Task: Add Attachment from Google Drive to Card Card0000000195 in Board Board0000000049 in Workspace WS0000000017 in Trello. Add Cover Orange to Card Card0000000195 in Board Board0000000049 in Workspace WS0000000017 in Trello. Add "Add Label …" with "Title" Title0000000195 to Button Button0000000195 to Card Card0000000195 in Board Board0000000049 in Workspace WS0000000017 in Trello. Add Description DS0000000195 to Card Card0000000195 in Board Board0000000049 in Workspace WS0000000017 in Trello. Add Comment CM0000000195 to Card Card0000000195 in Board Board0000000049 in Workspace WS0000000017 in Trello
Action: Mouse moved to (444, 573)
Screenshot: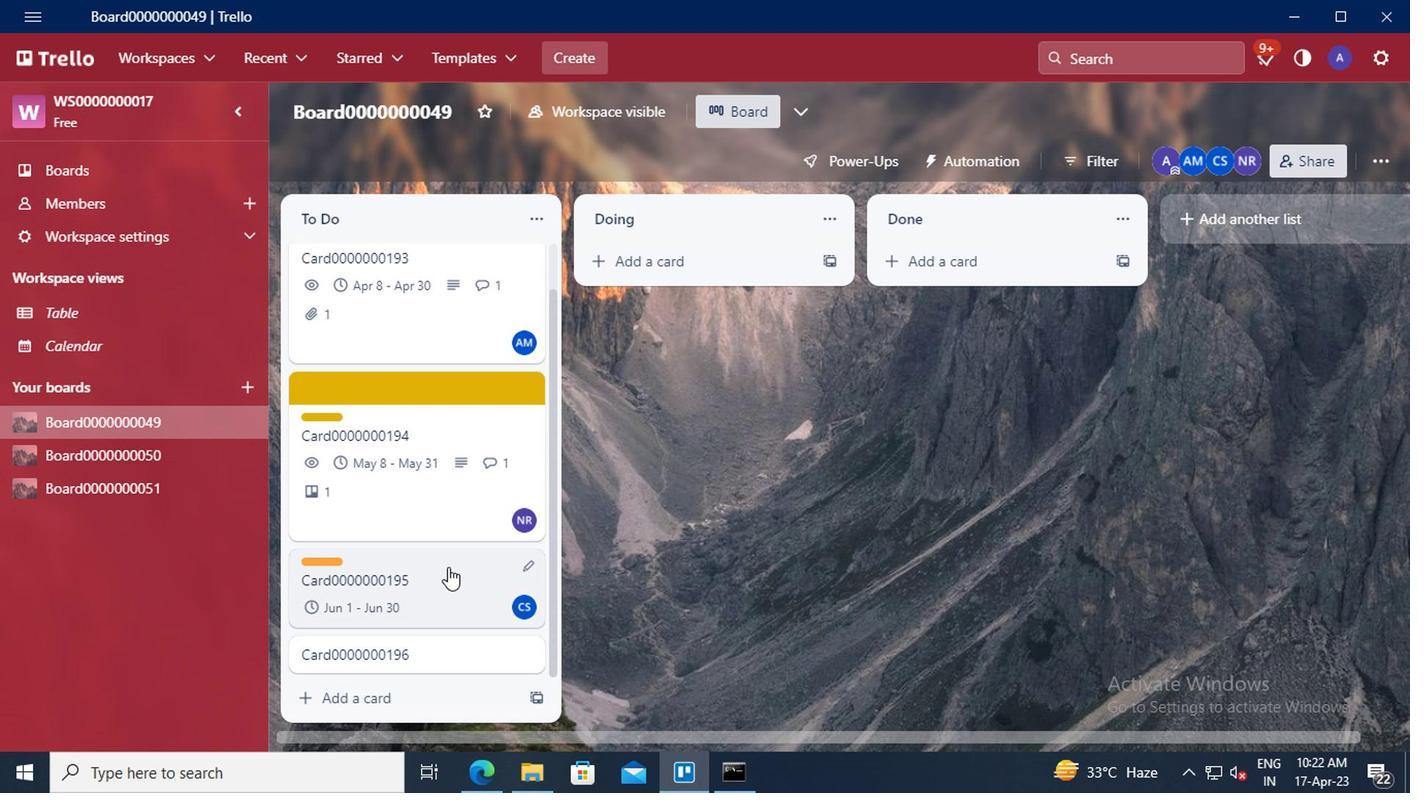 
Action: Mouse pressed left at (444, 573)
Screenshot: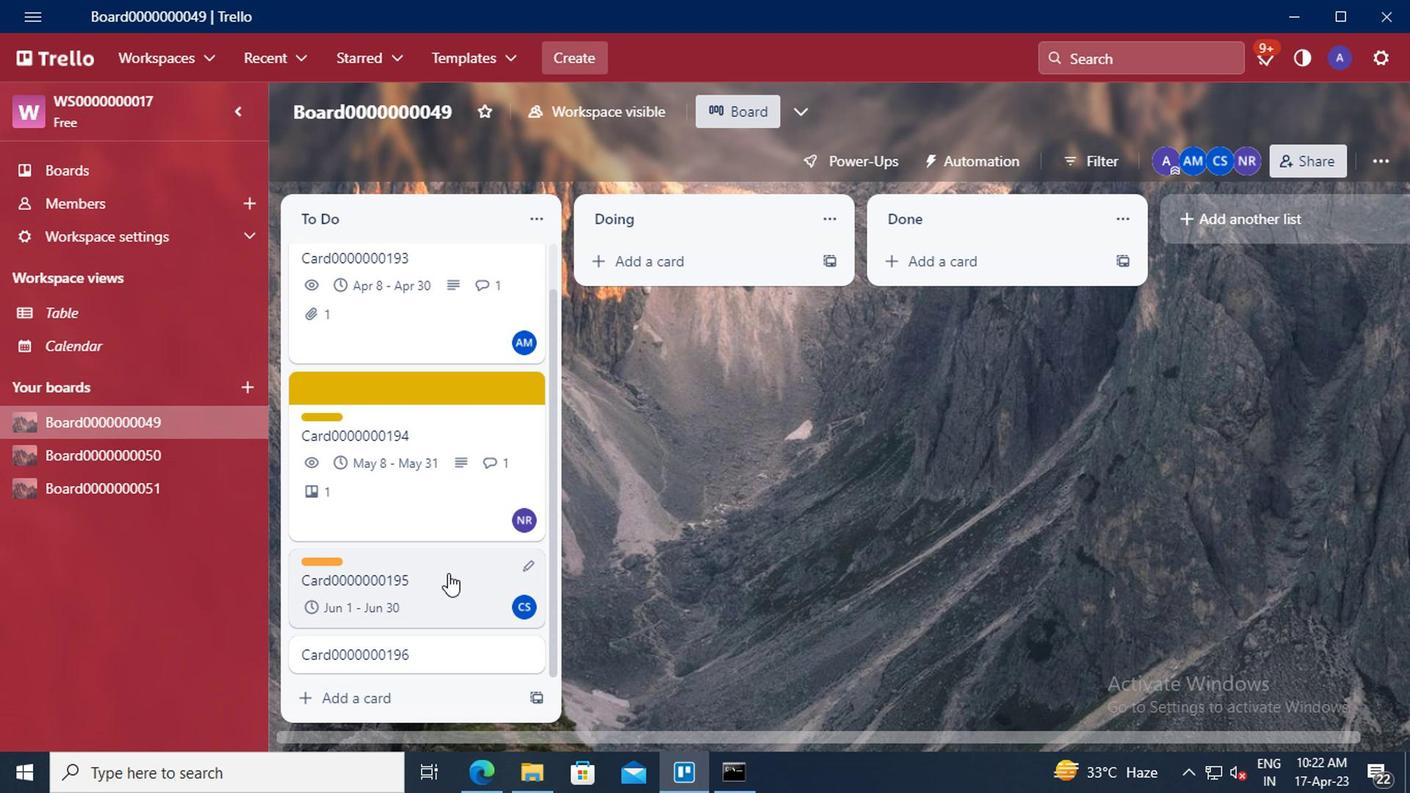
Action: Mouse moved to (947, 420)
Screenshot: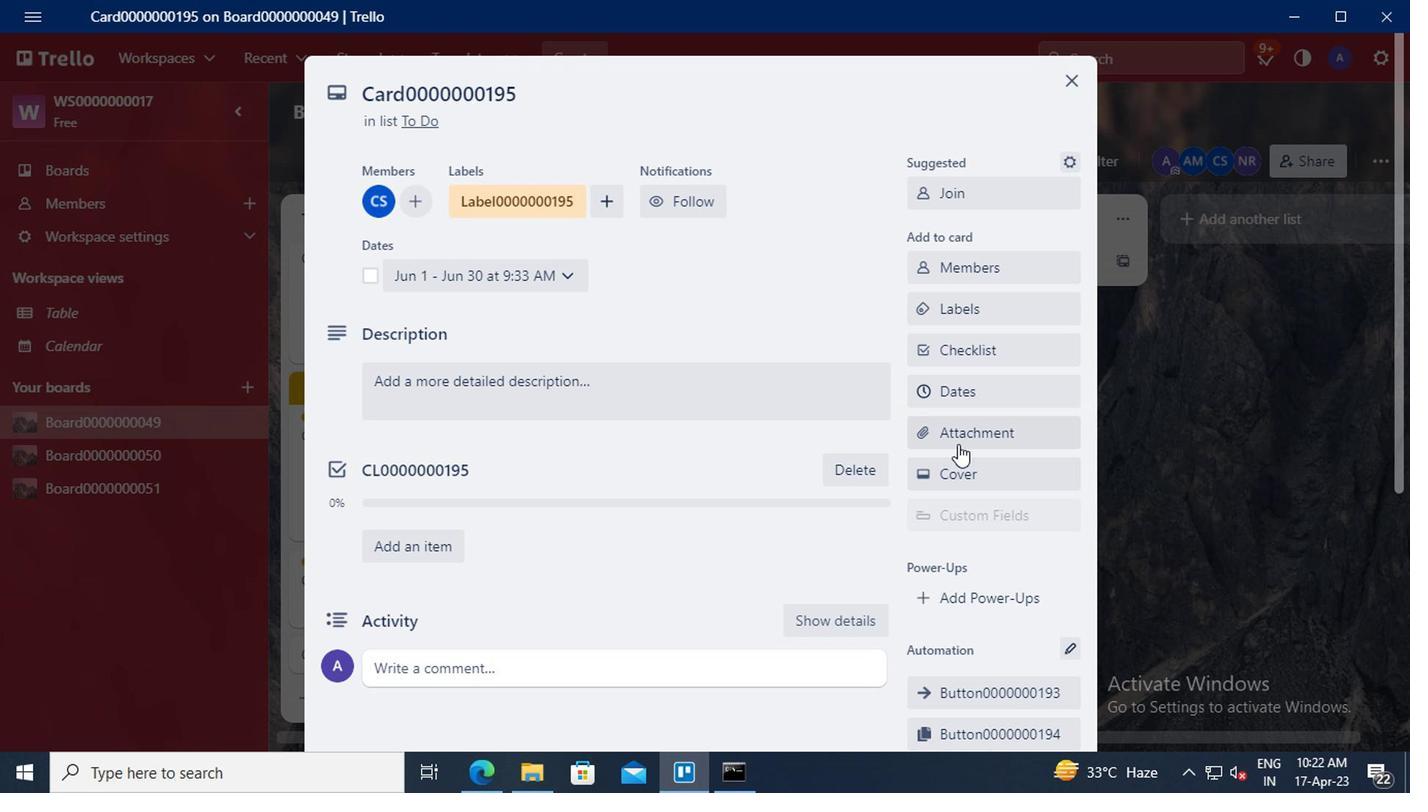
Action: Mouse pressed left at (947, 420)
Screenshot: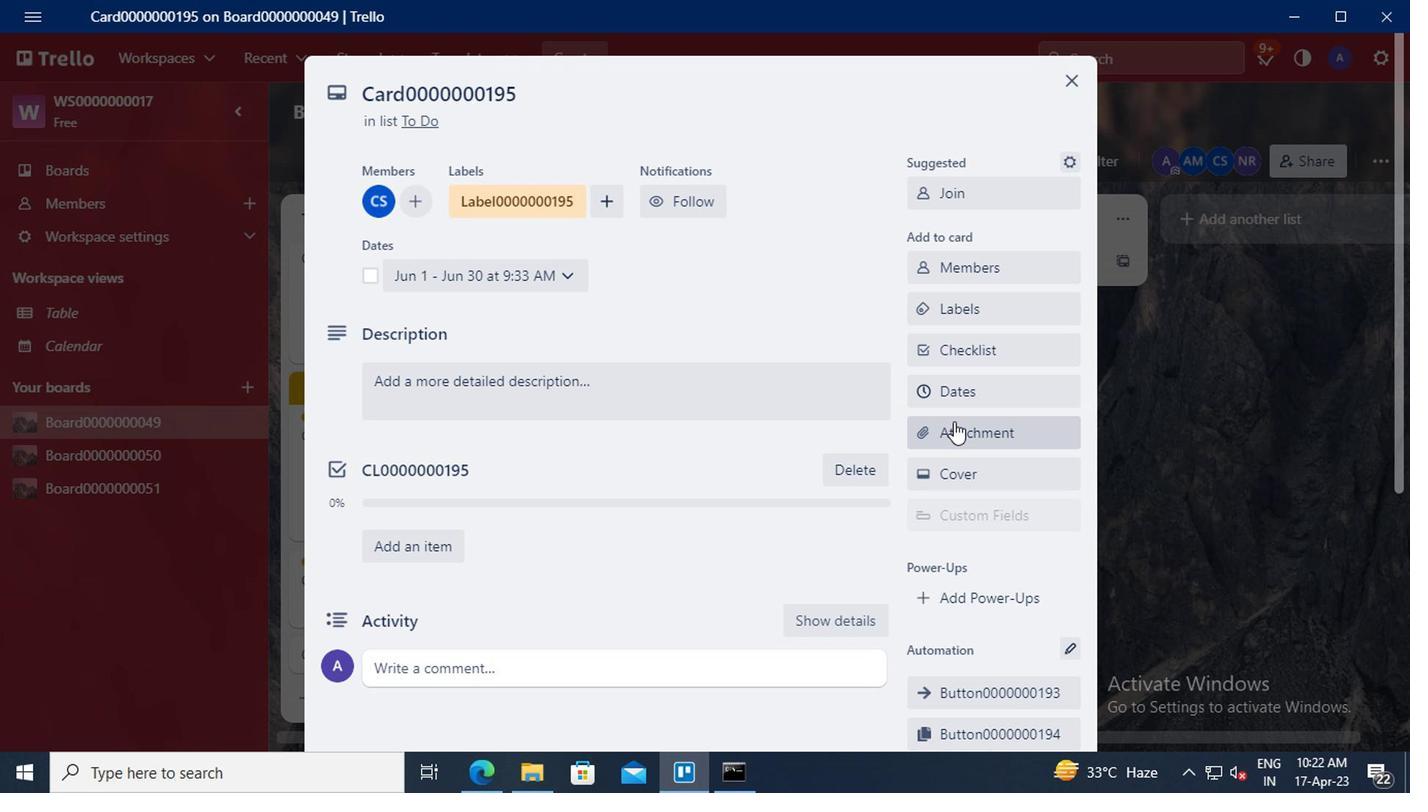 
Action: Mouse moved to (954, 246)
Screenshot: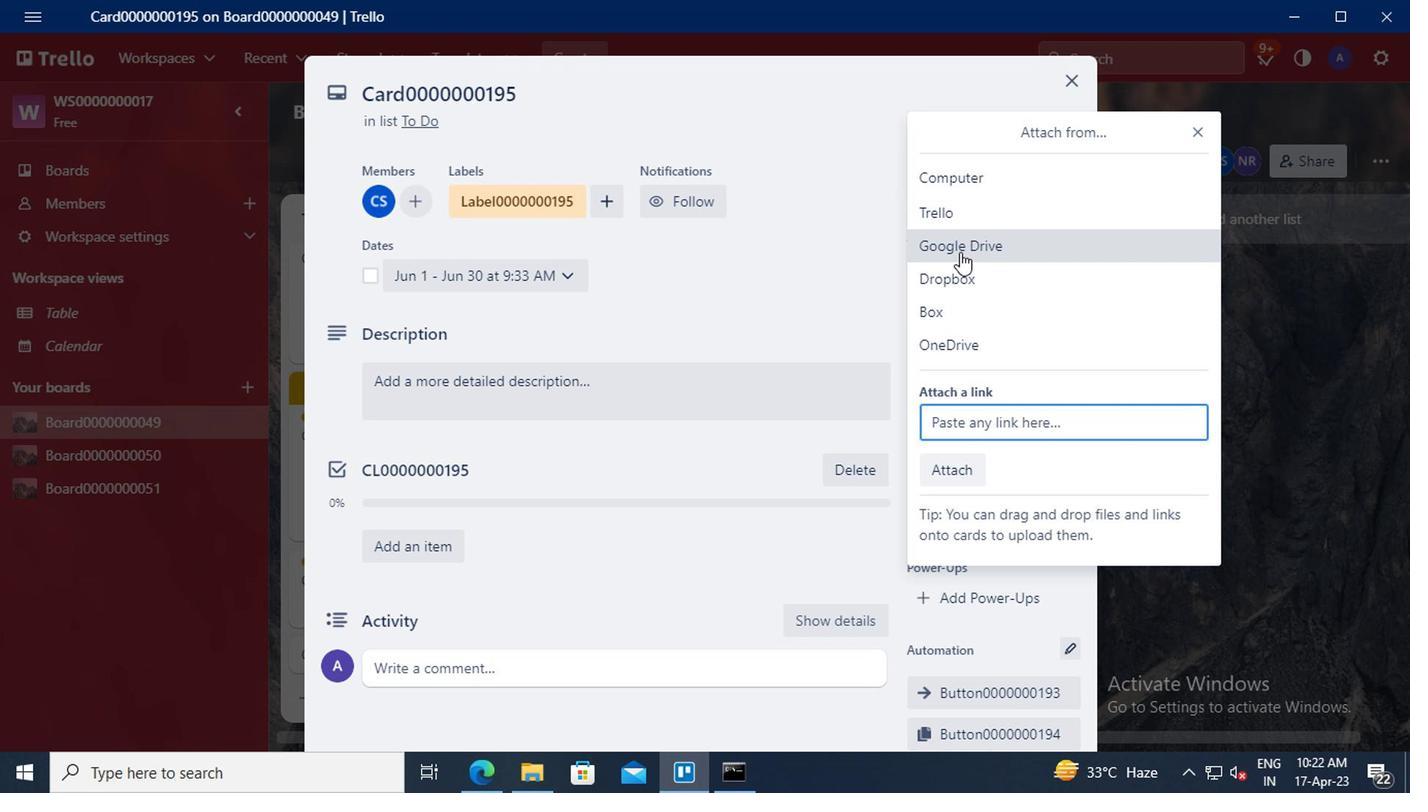 
Action: Mouse pressed left at (954, 246)
Screenshot: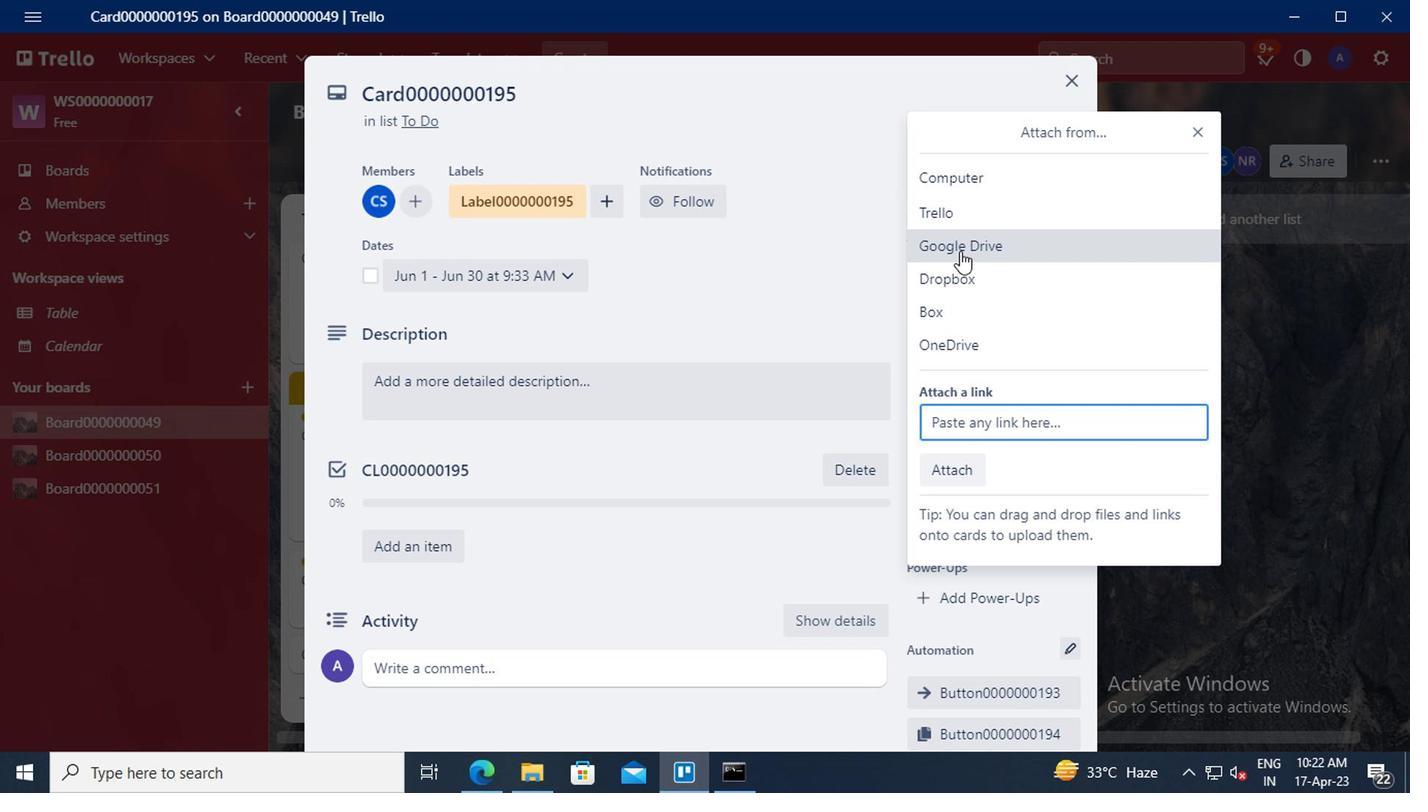 
Action: Mouse moved to (310, 330)
Screenshot: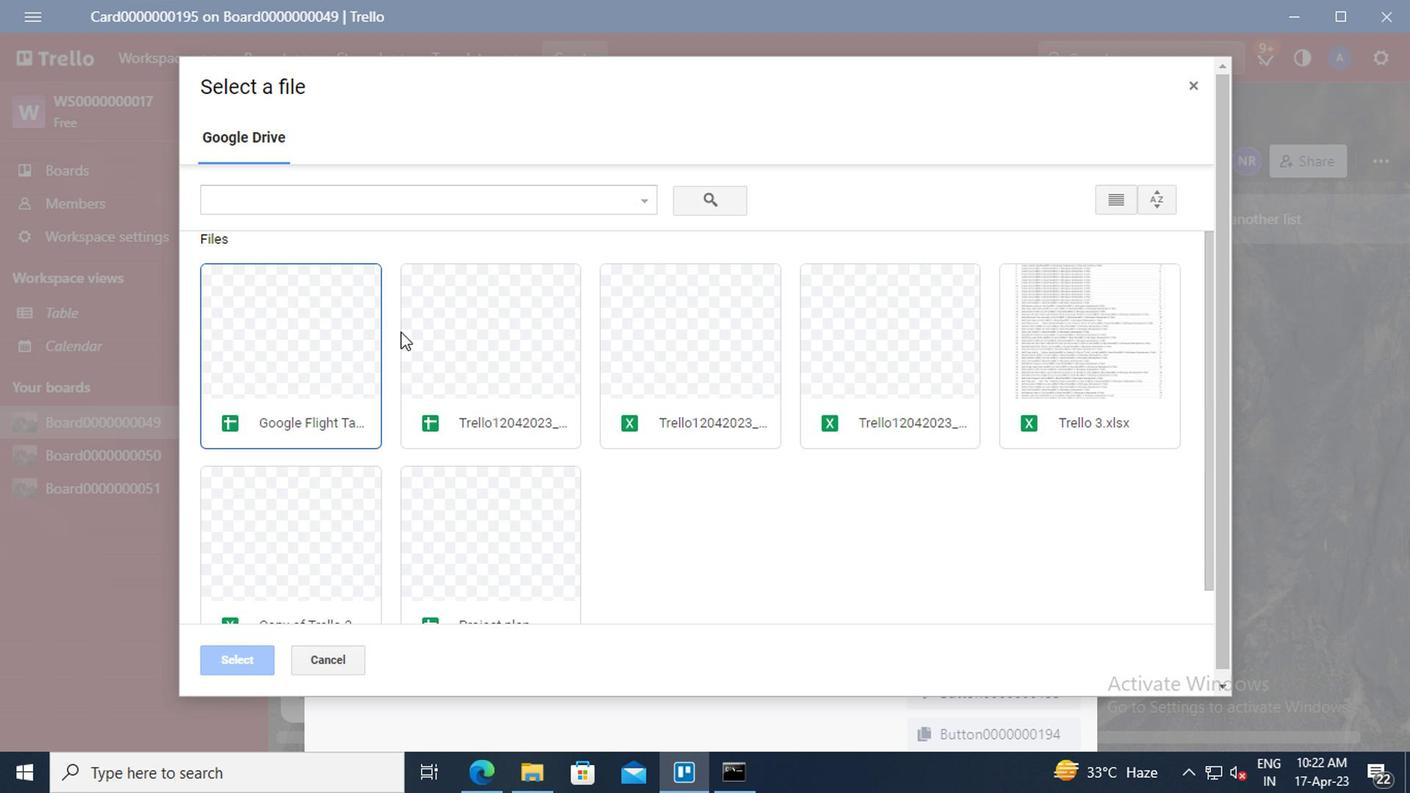 
Action: Mouse pressed left at (310, 330)
Screenshot: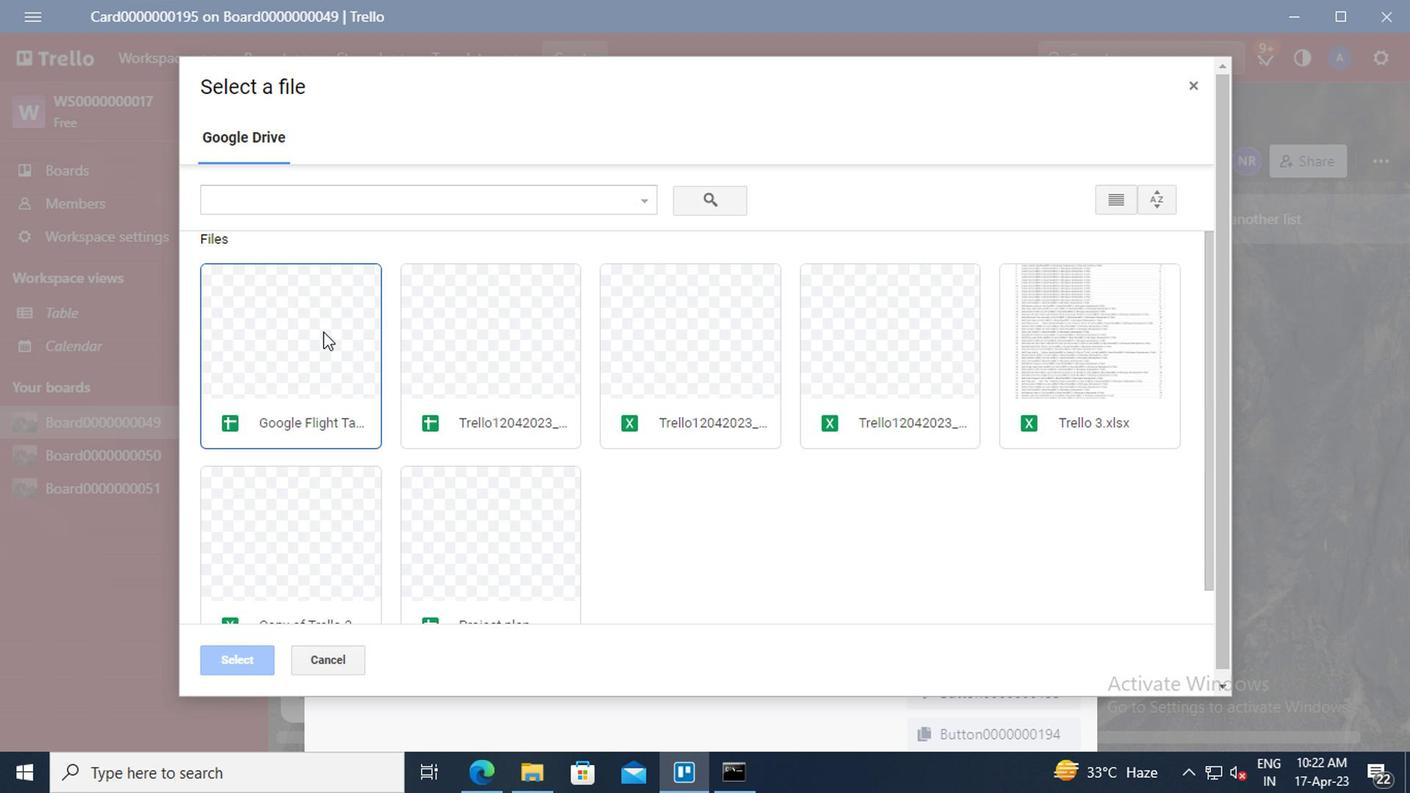 
Action: Mouse moved to (257, 663)
Screenshot: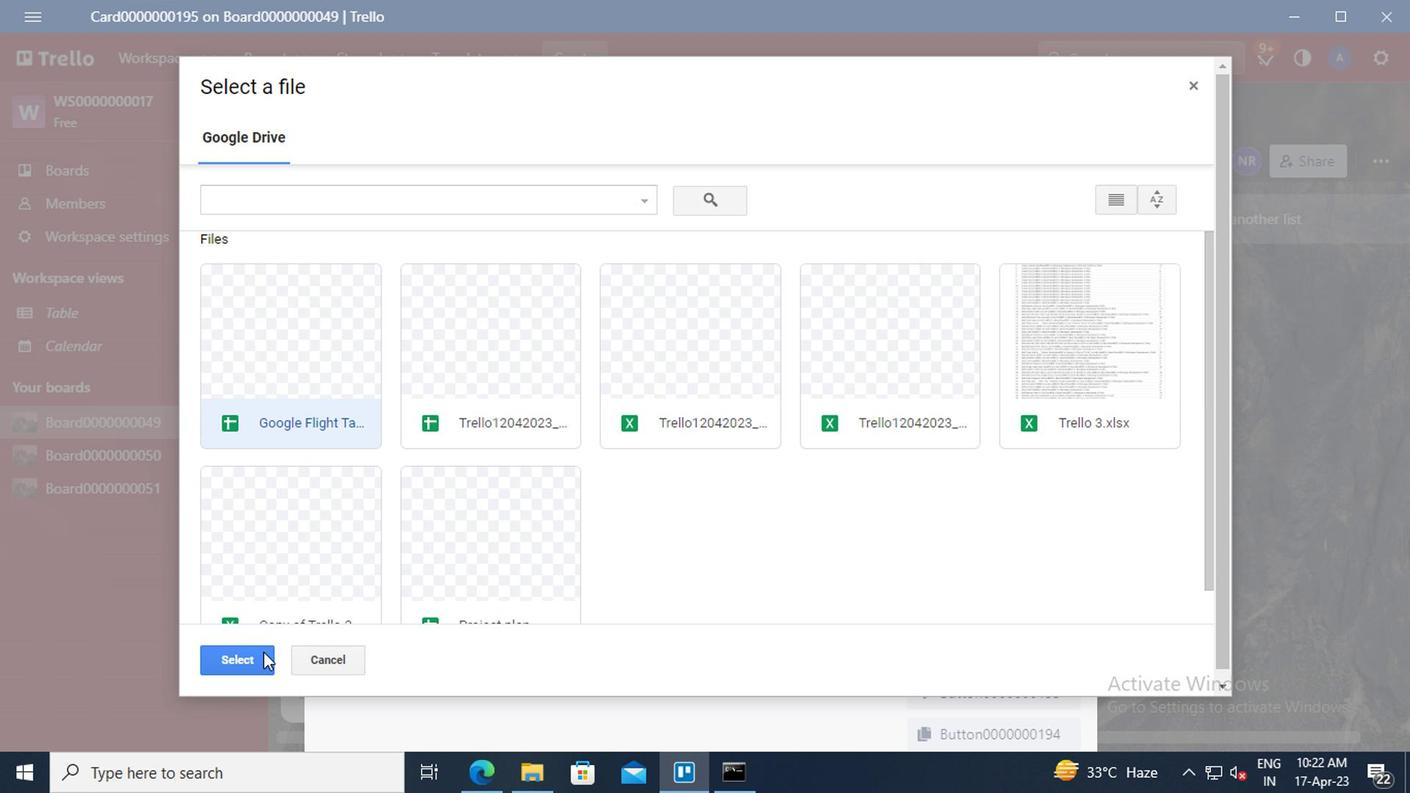 
Action: Mouse pressed left at (257, 663)
Screenshot: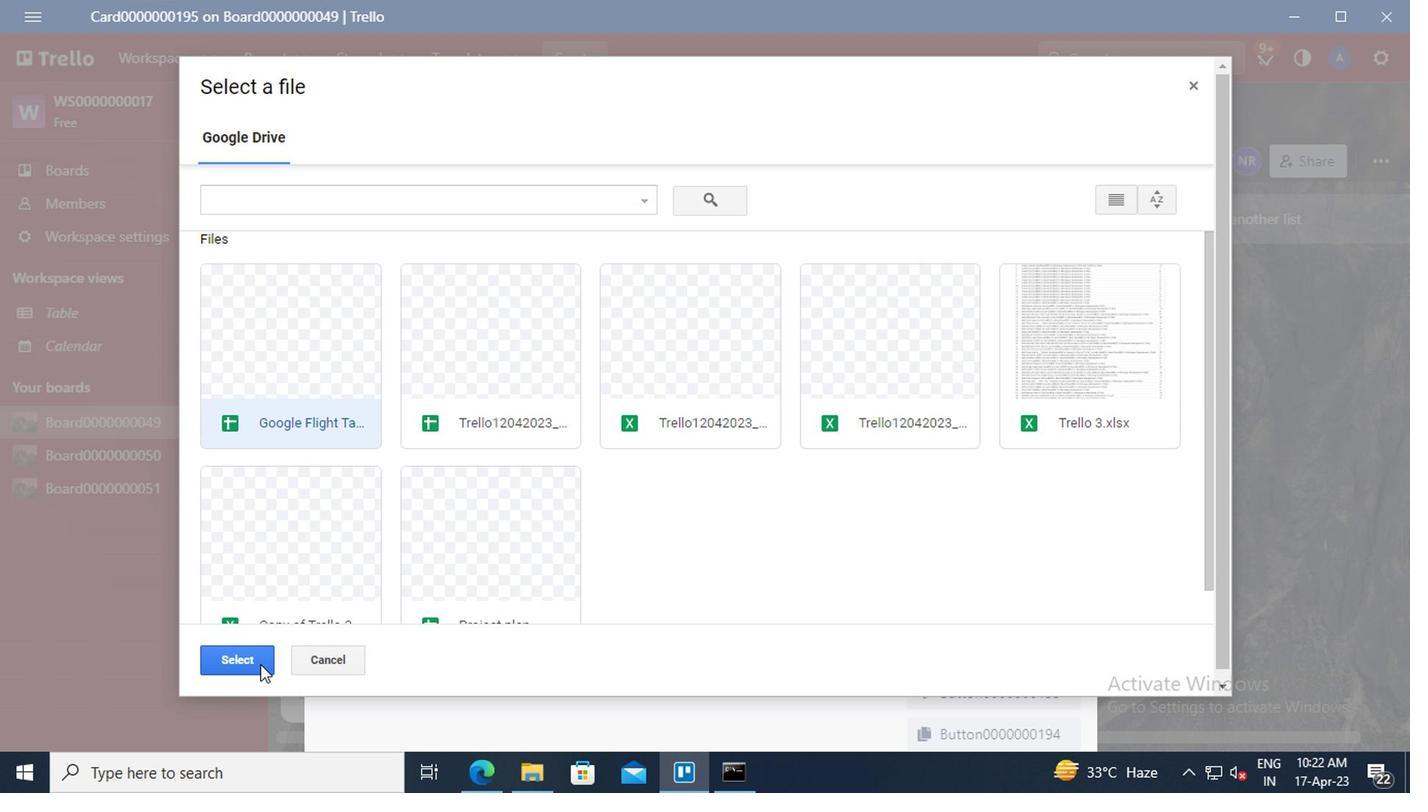 
Action: Mouse moved to (949, 480)
Screenshot: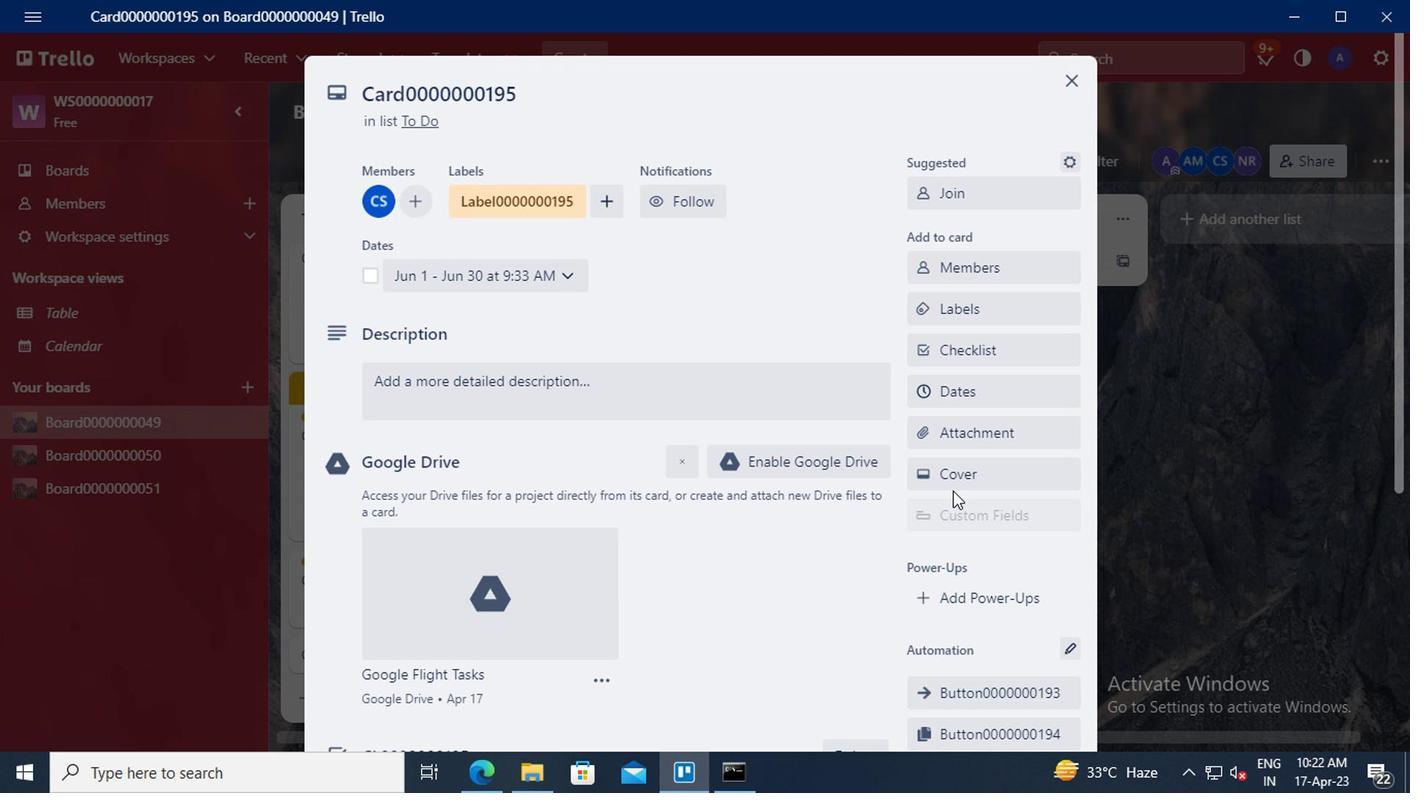 
Action: Mouse pressed left at (949, 480)
Screenshot: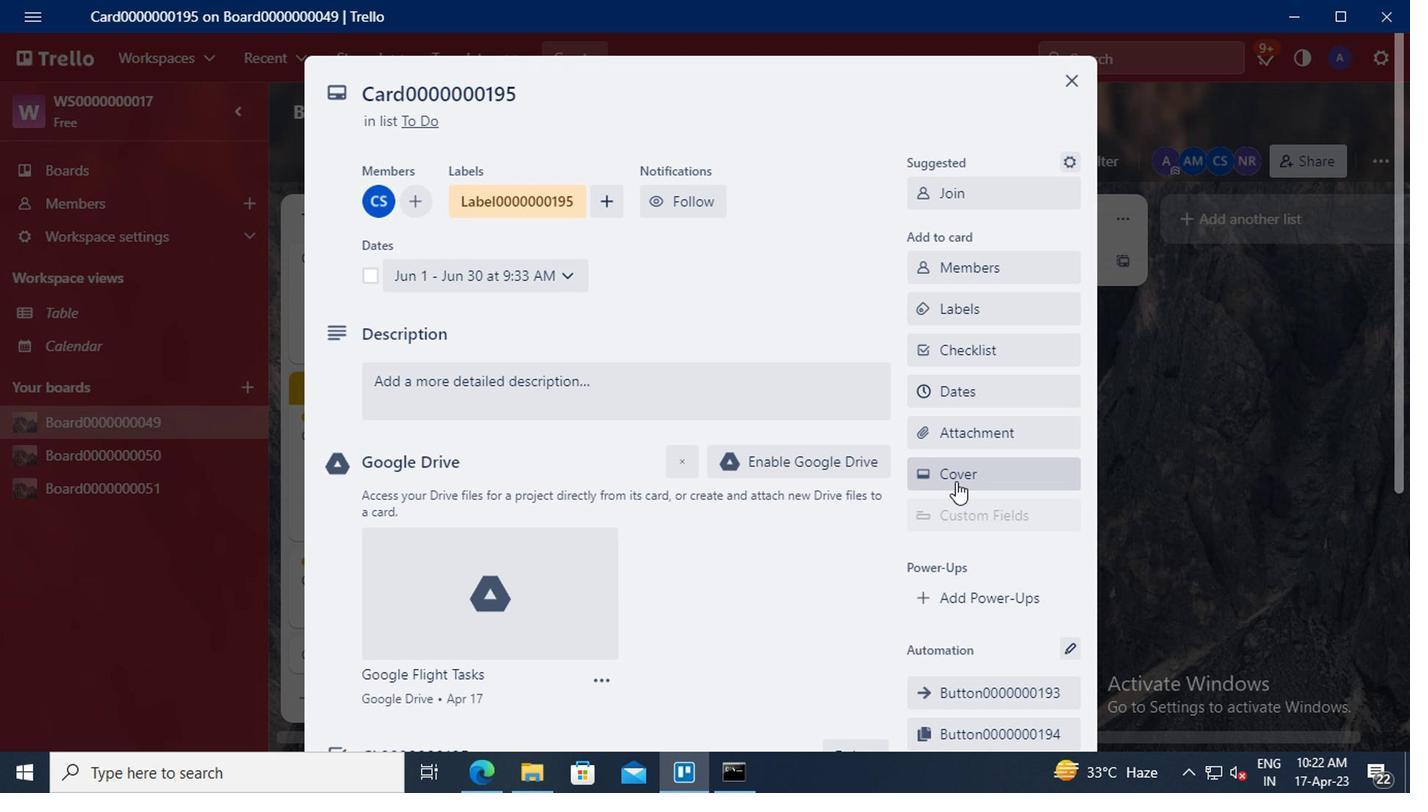 
Action: Mouse moved to (1054, 332)
Screenshot: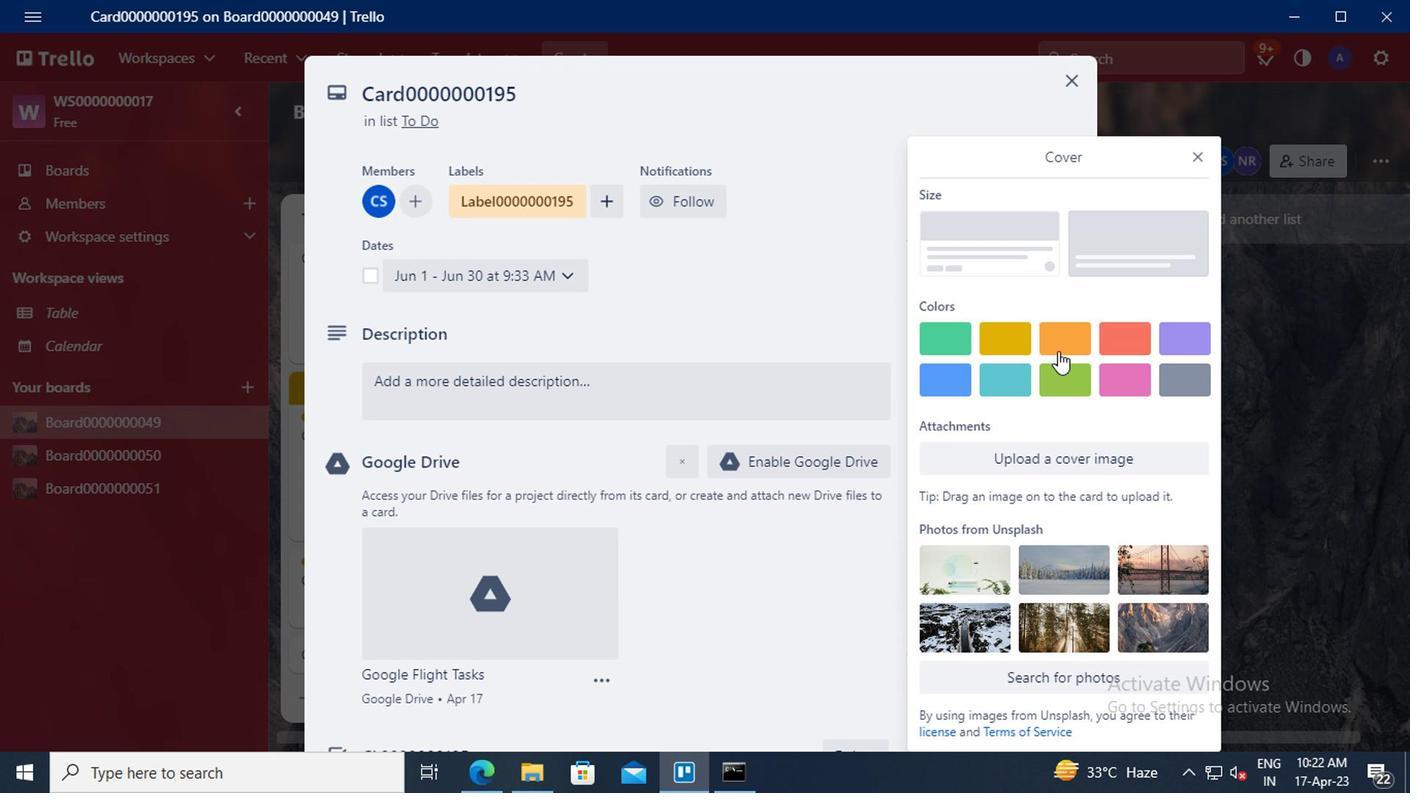 
Action: Mouse pressed left at (1054, 332)
Screenshot: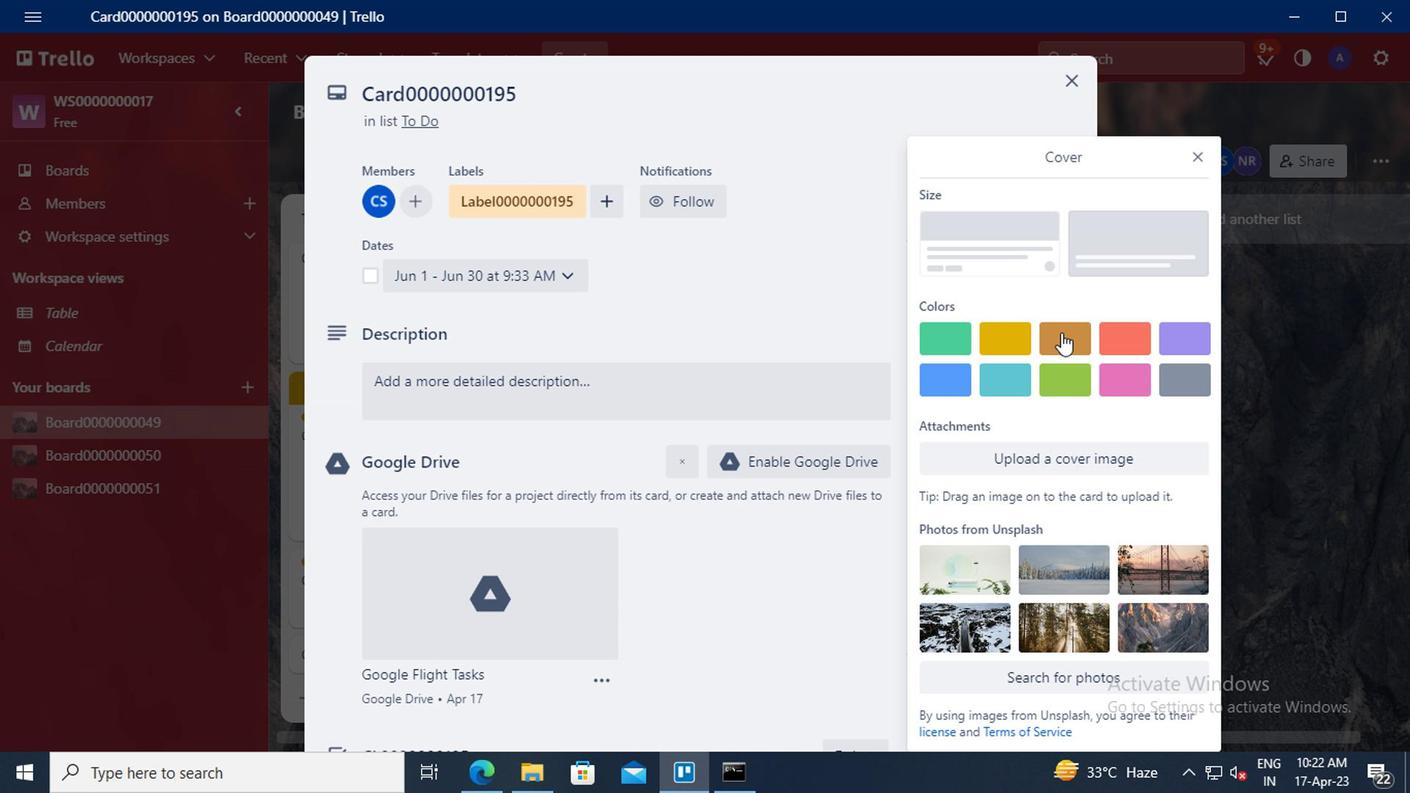 
Action: Mouse moved to (1191, 116)
Screenshot: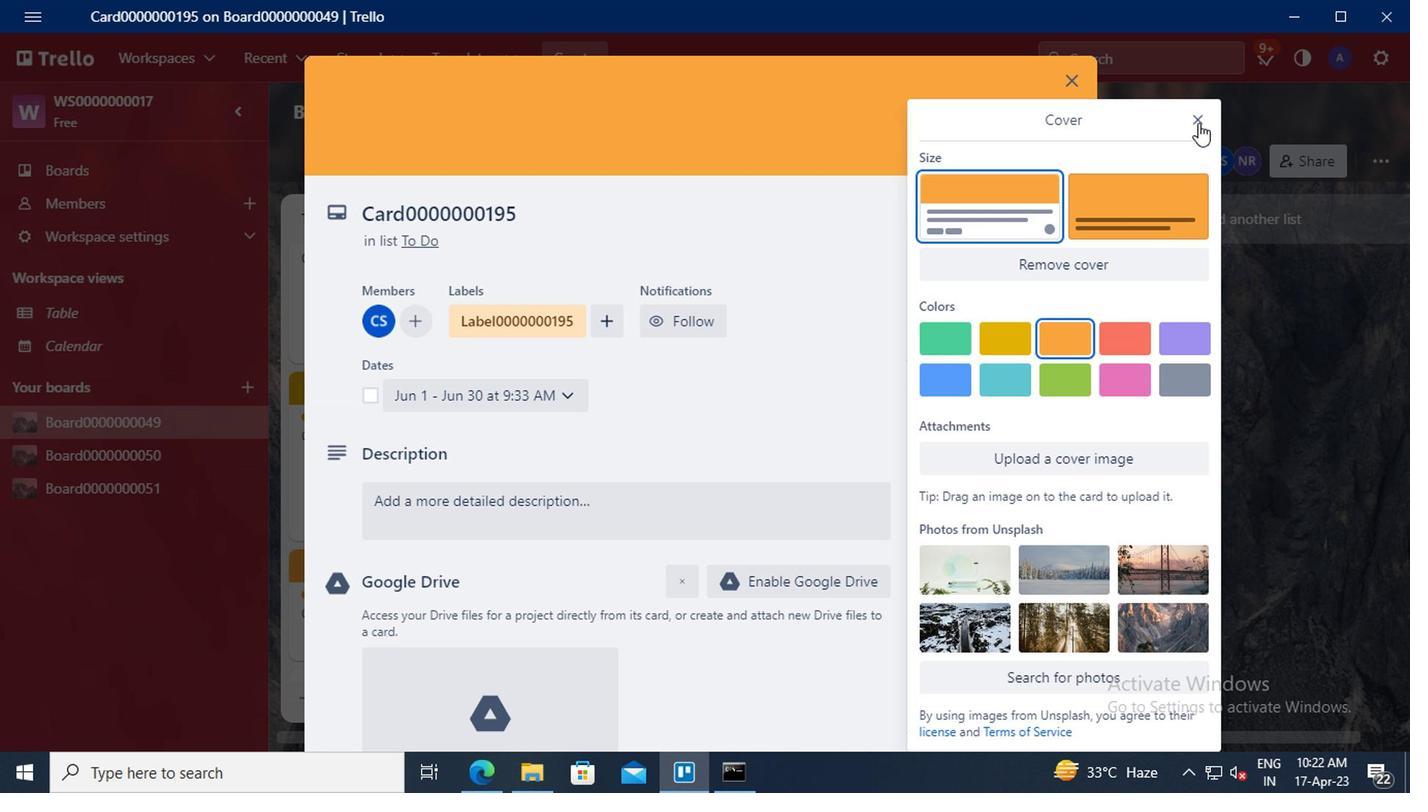 
Action: Mouse pressed left at (1191, 116)
Screenshot: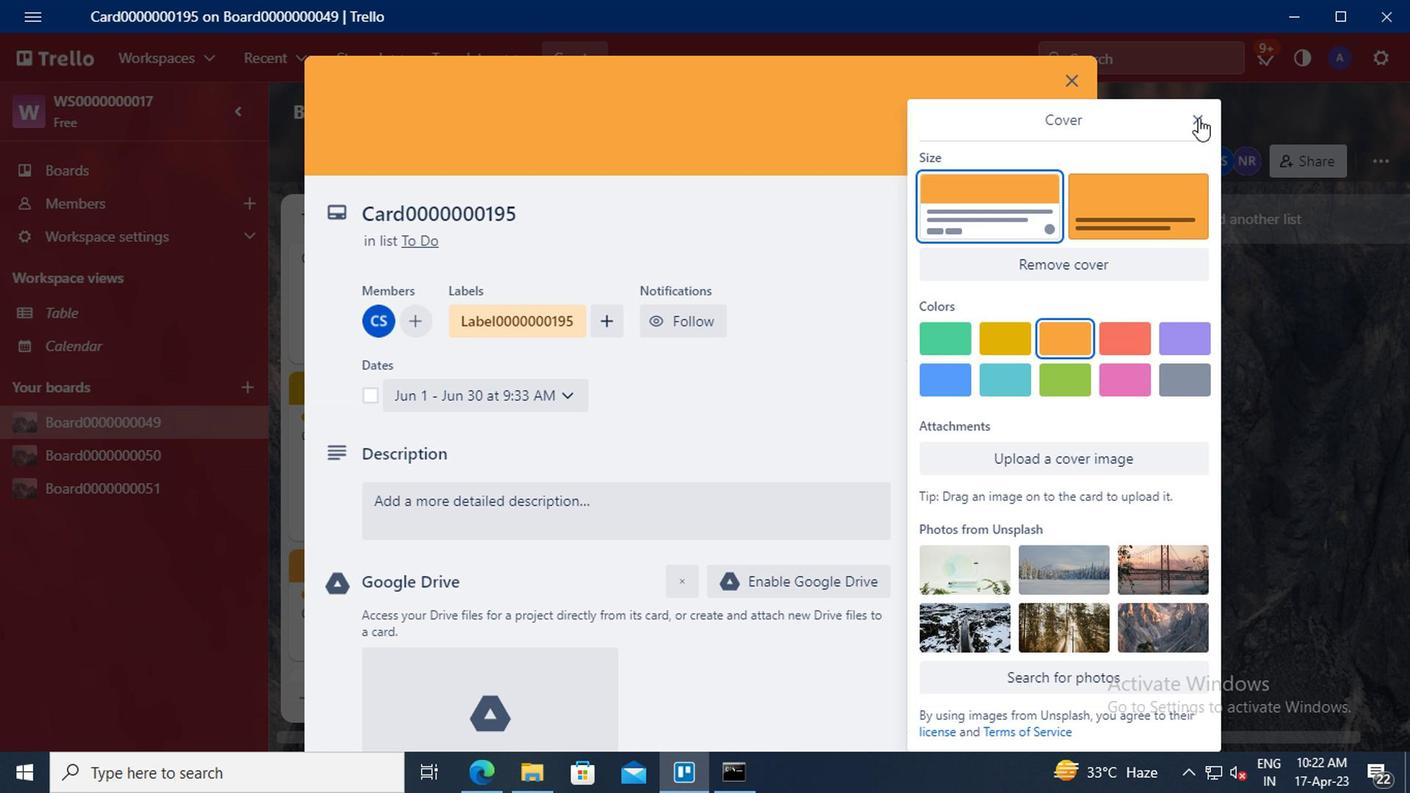 
Action: Mouse moved to (993, 405)
Screenshot: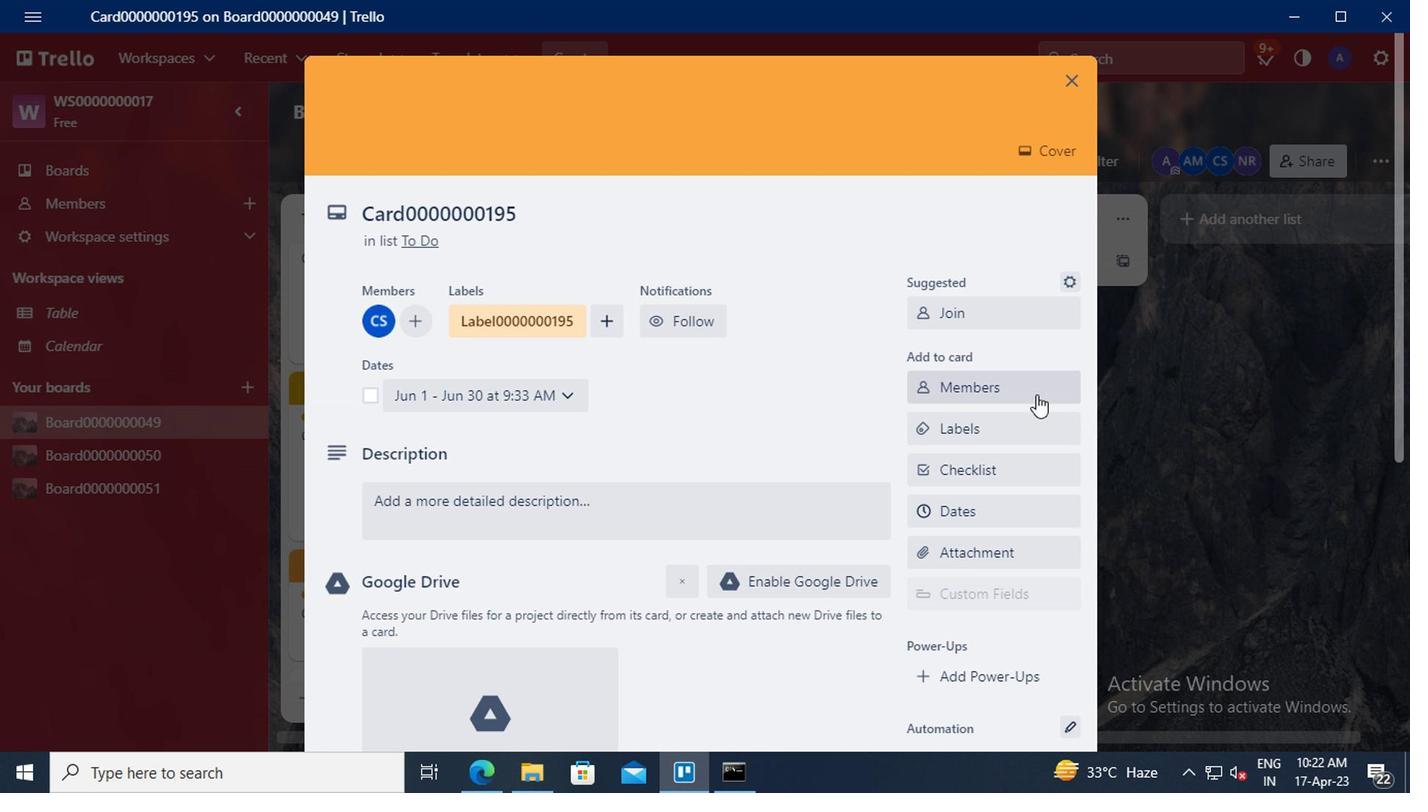 
Action: Mouse scrolled (993, 404) with delta (0, -1)
Screenshot: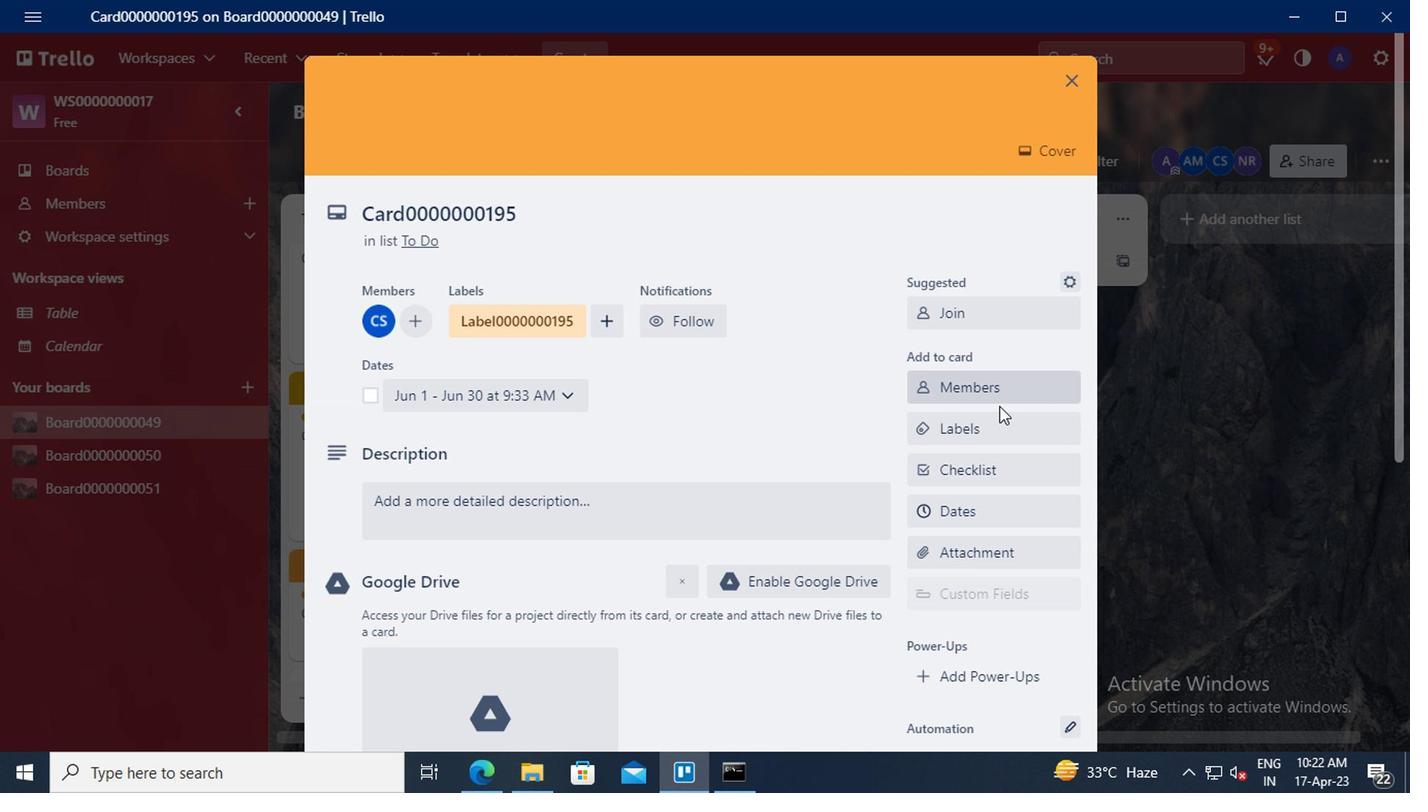 
Action: Mouse scrolled (993, 404) with delta (0, -1)
Screenshot: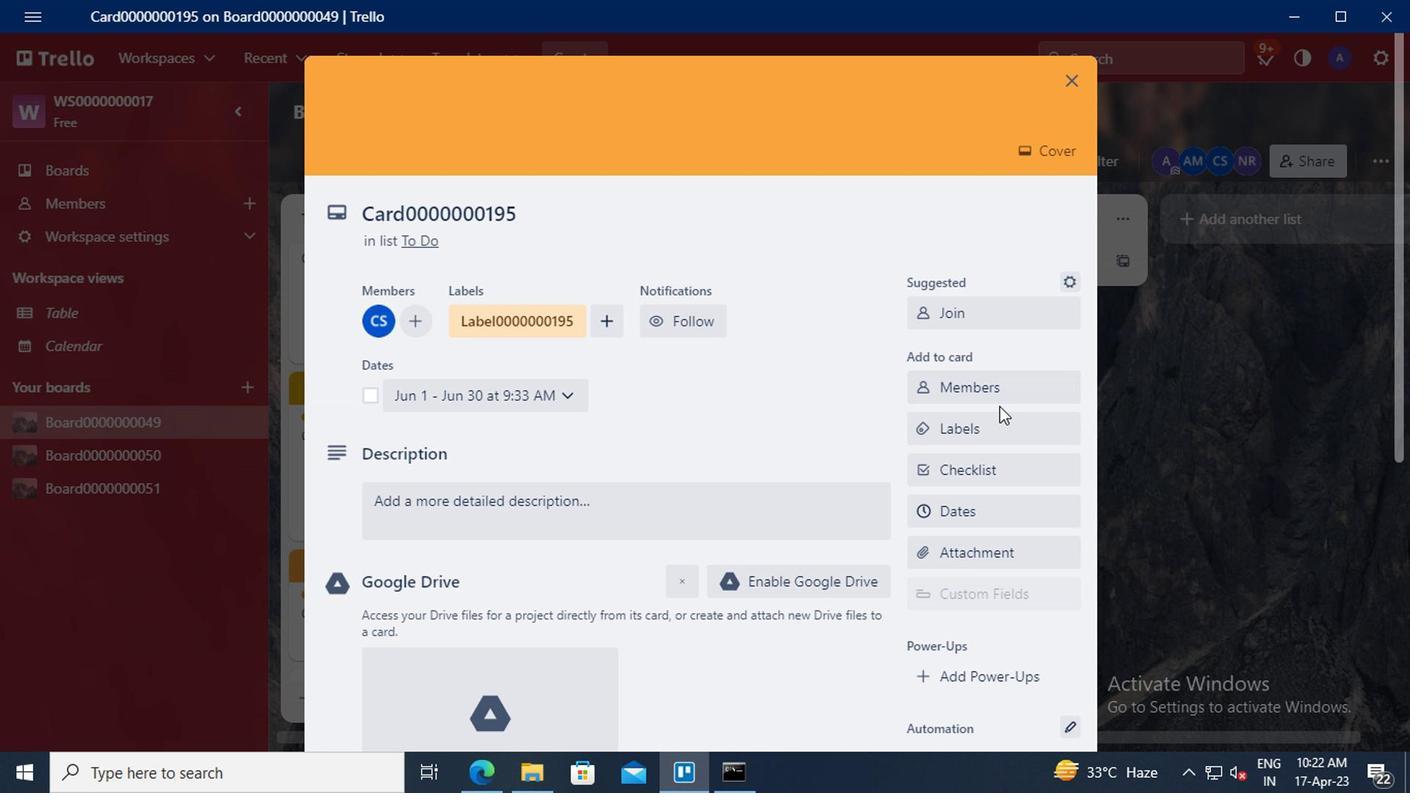 
Action: Mouse moved to (965, 406)
Screenshot: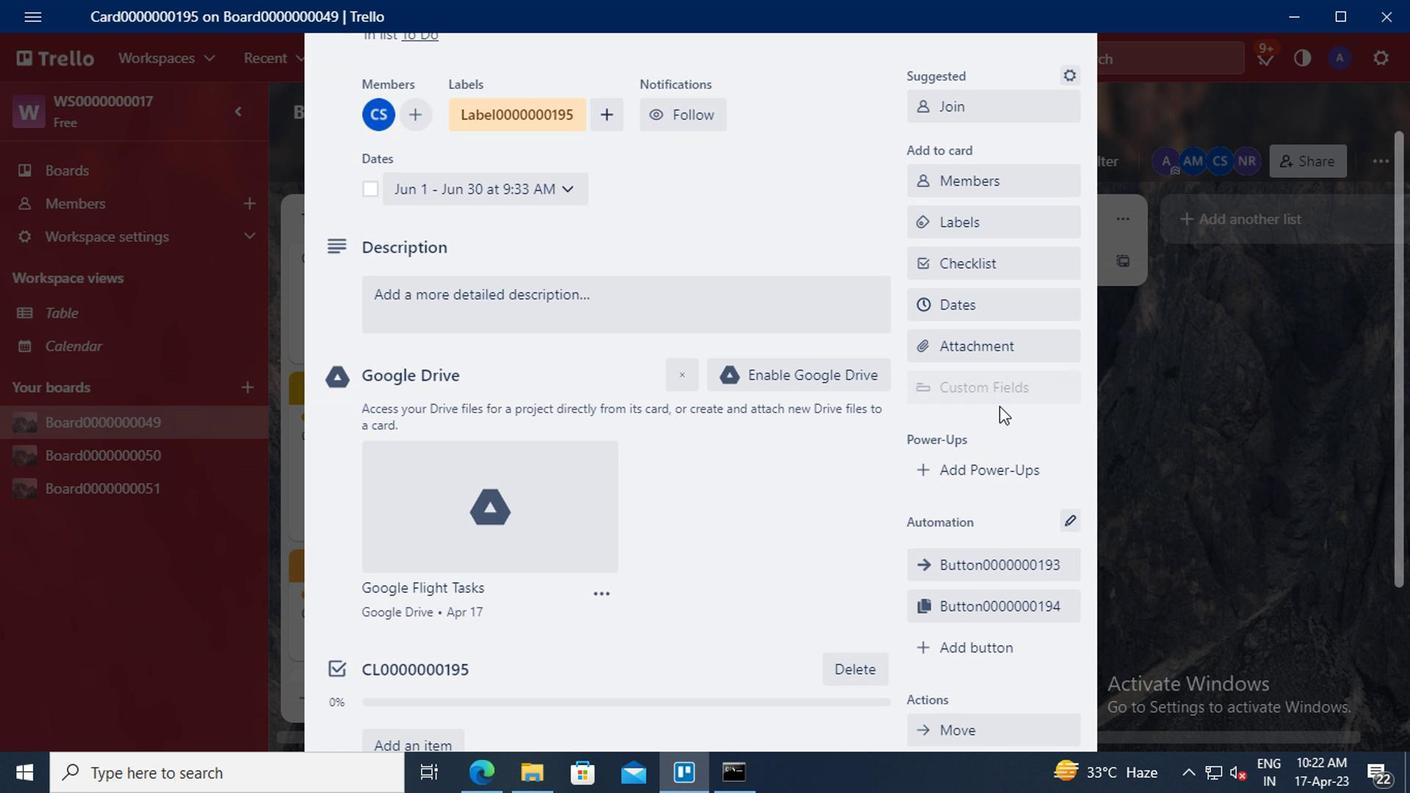 
Action: Mouse scrolled (965, 405) with delta (0, 0)
Screenshot: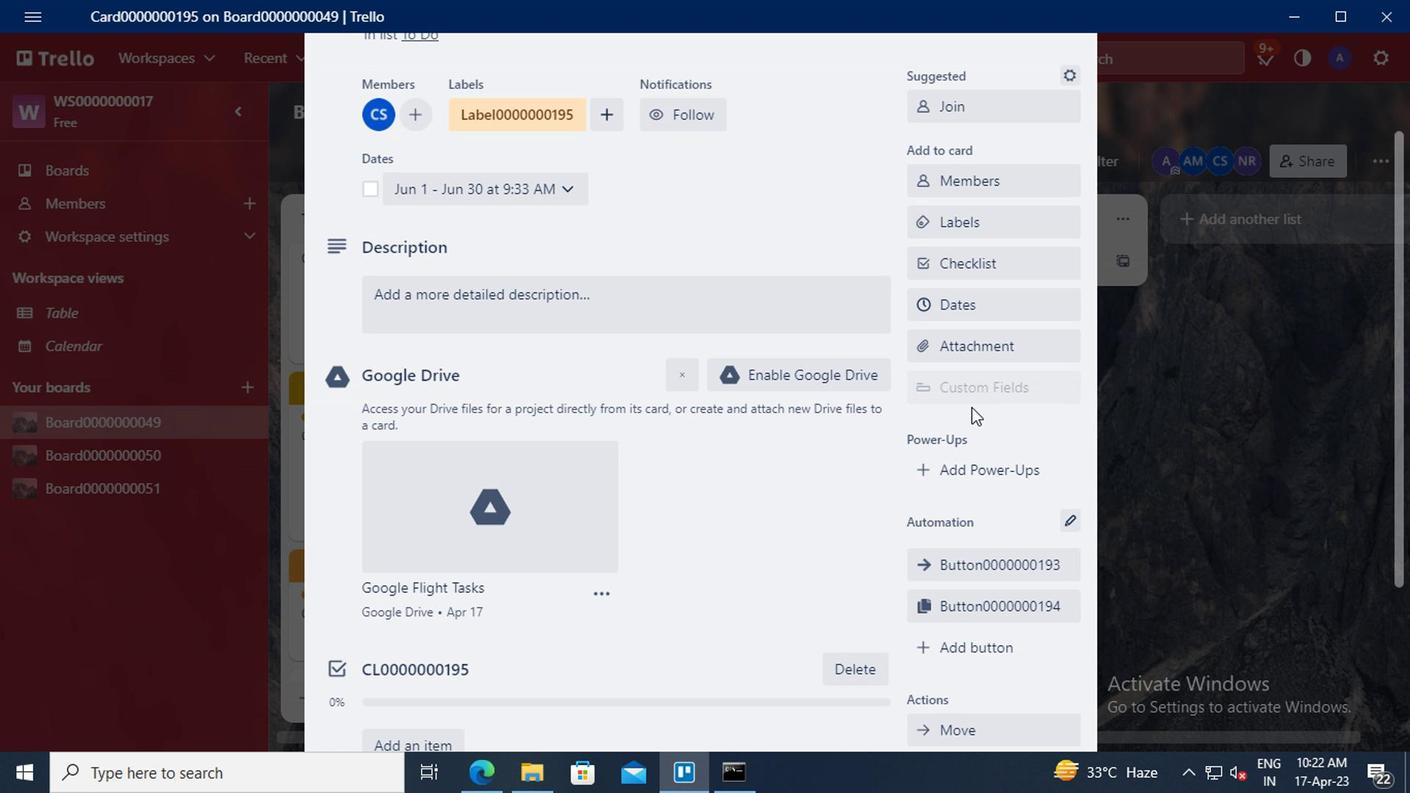 
Action: Mouse moved to (961, 541)
Screenshot: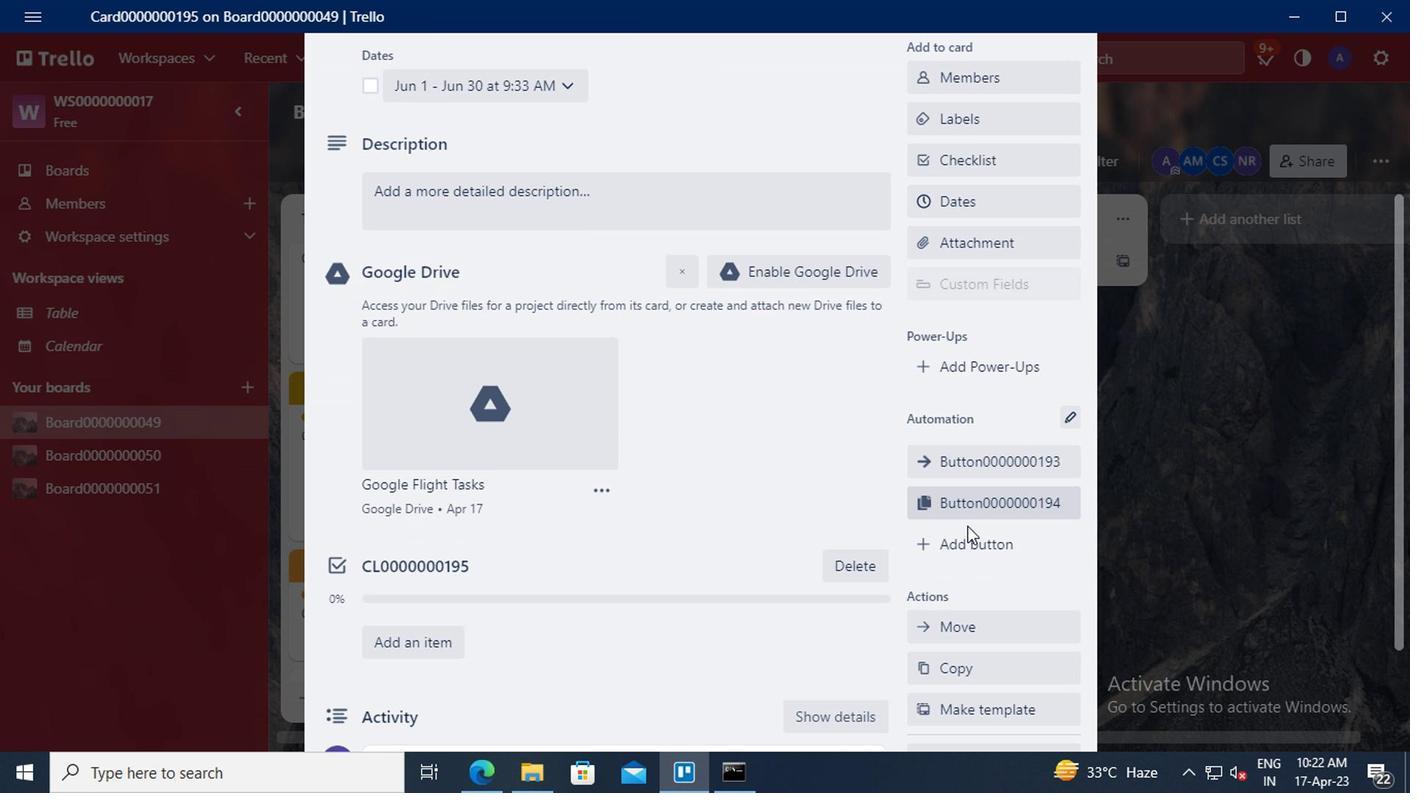 
Action: Mouse pressed left at (961, 541)
Screenshot: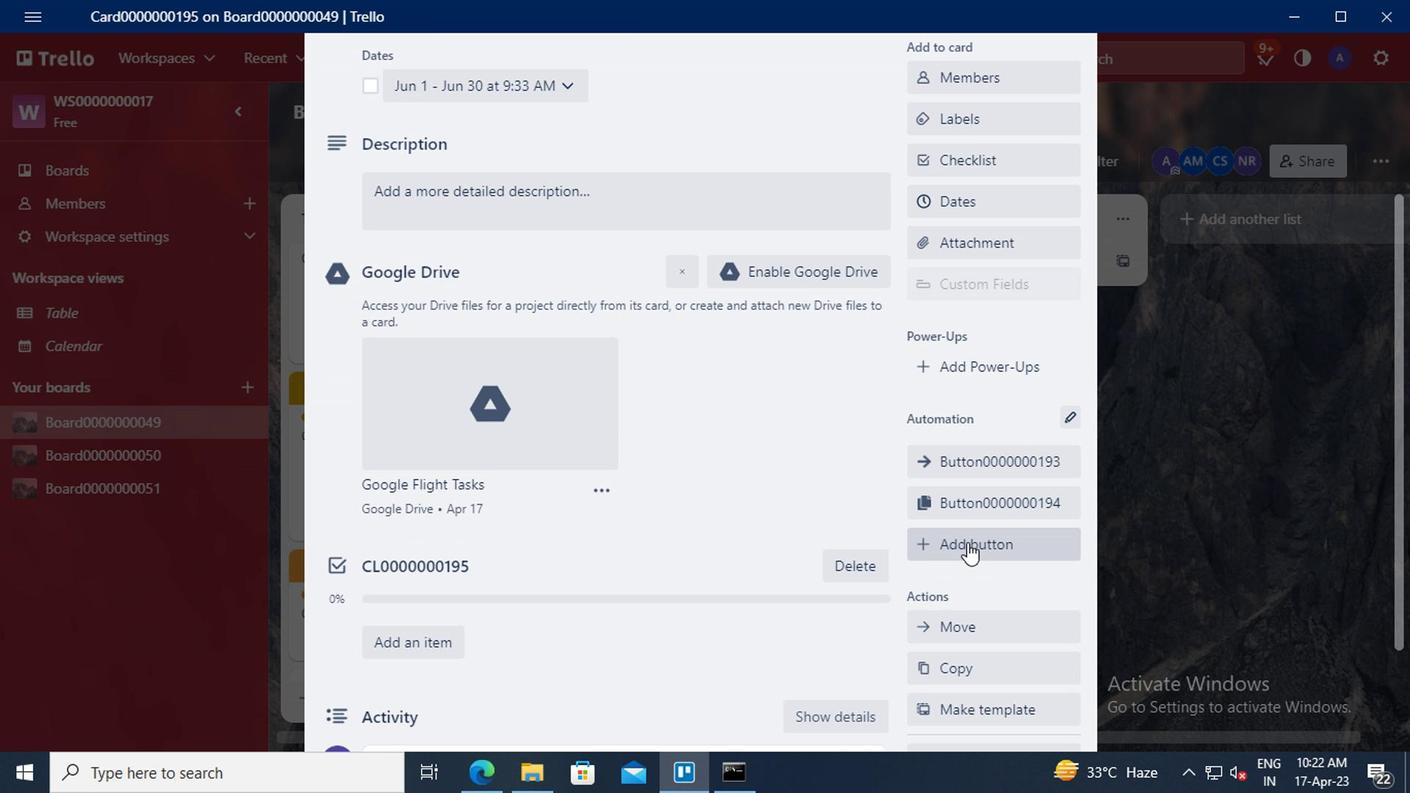 
Action: Mouse moved to (978, 279)
Screenshot: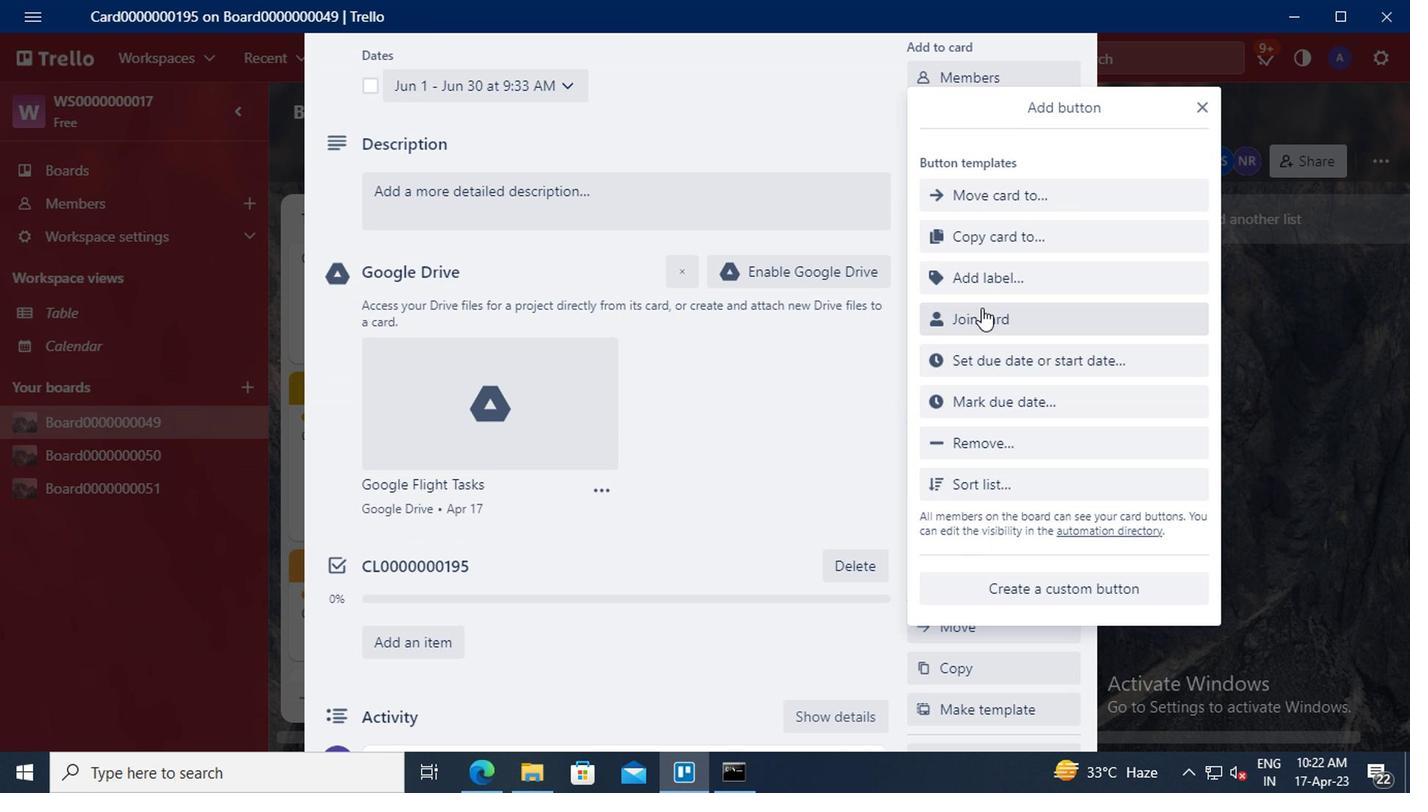 
Action: Mouse pressed left at (978, 279)
Screenshot: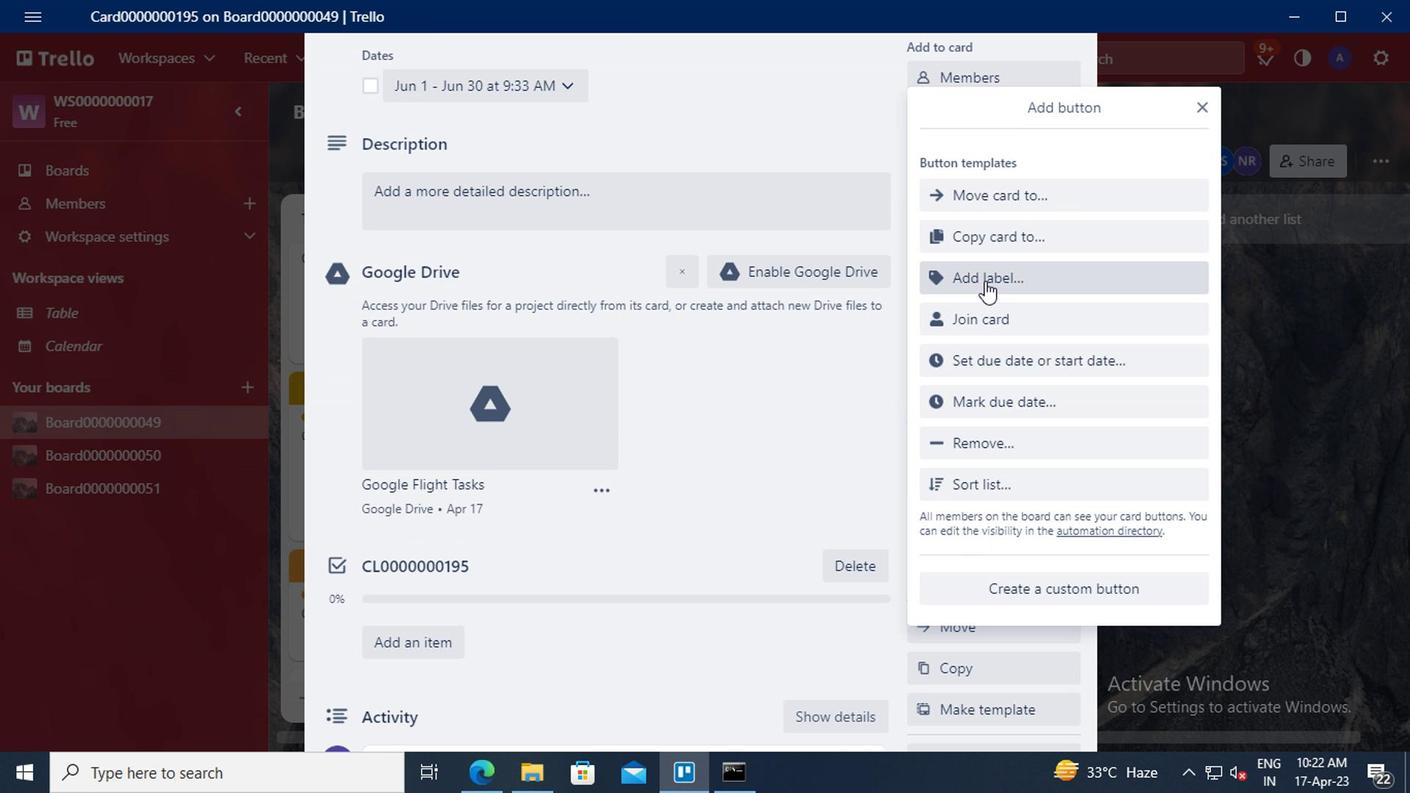 
Action: Mouse moved to (1018, 225)
Screenshot: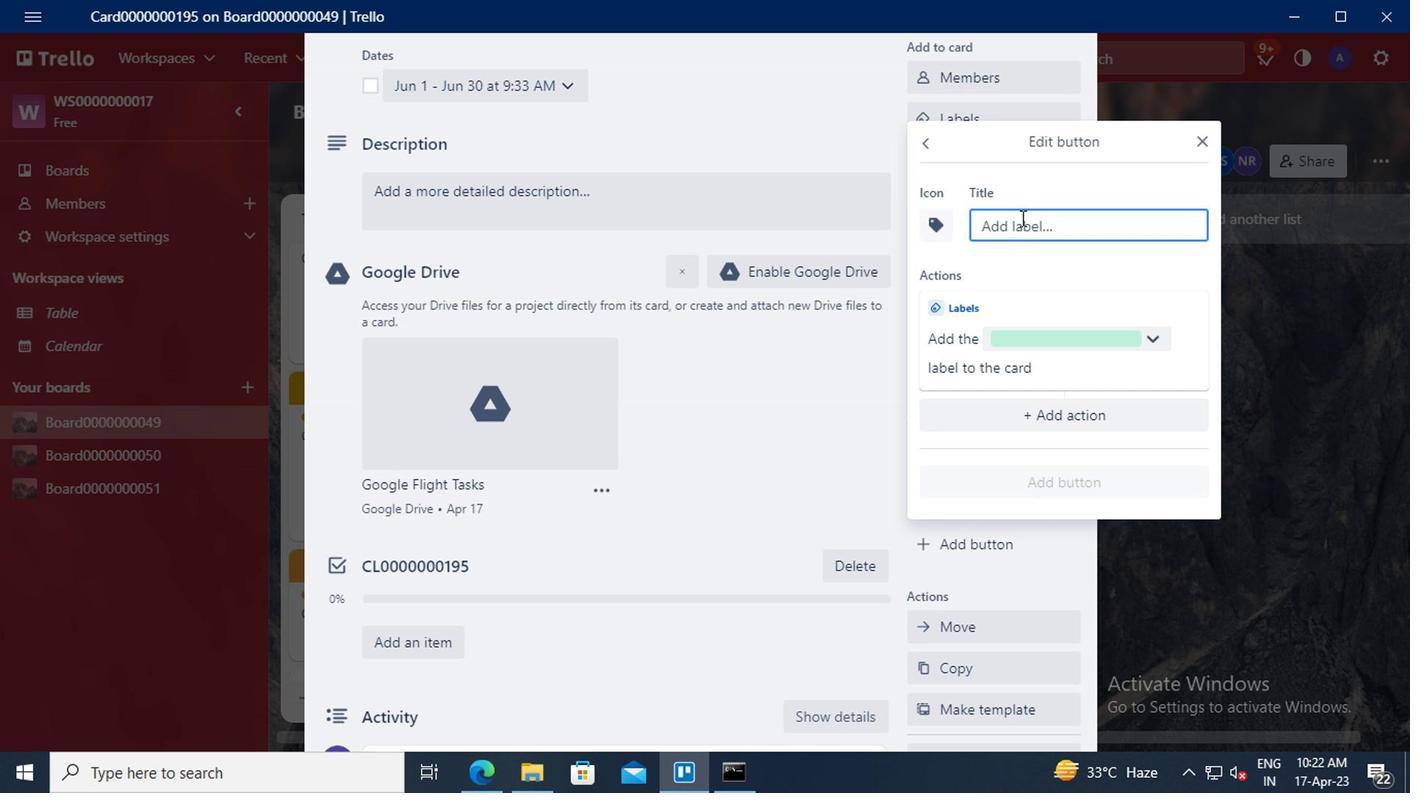 
Action: Mouse pressed left at (1018, 225)
Screenshot: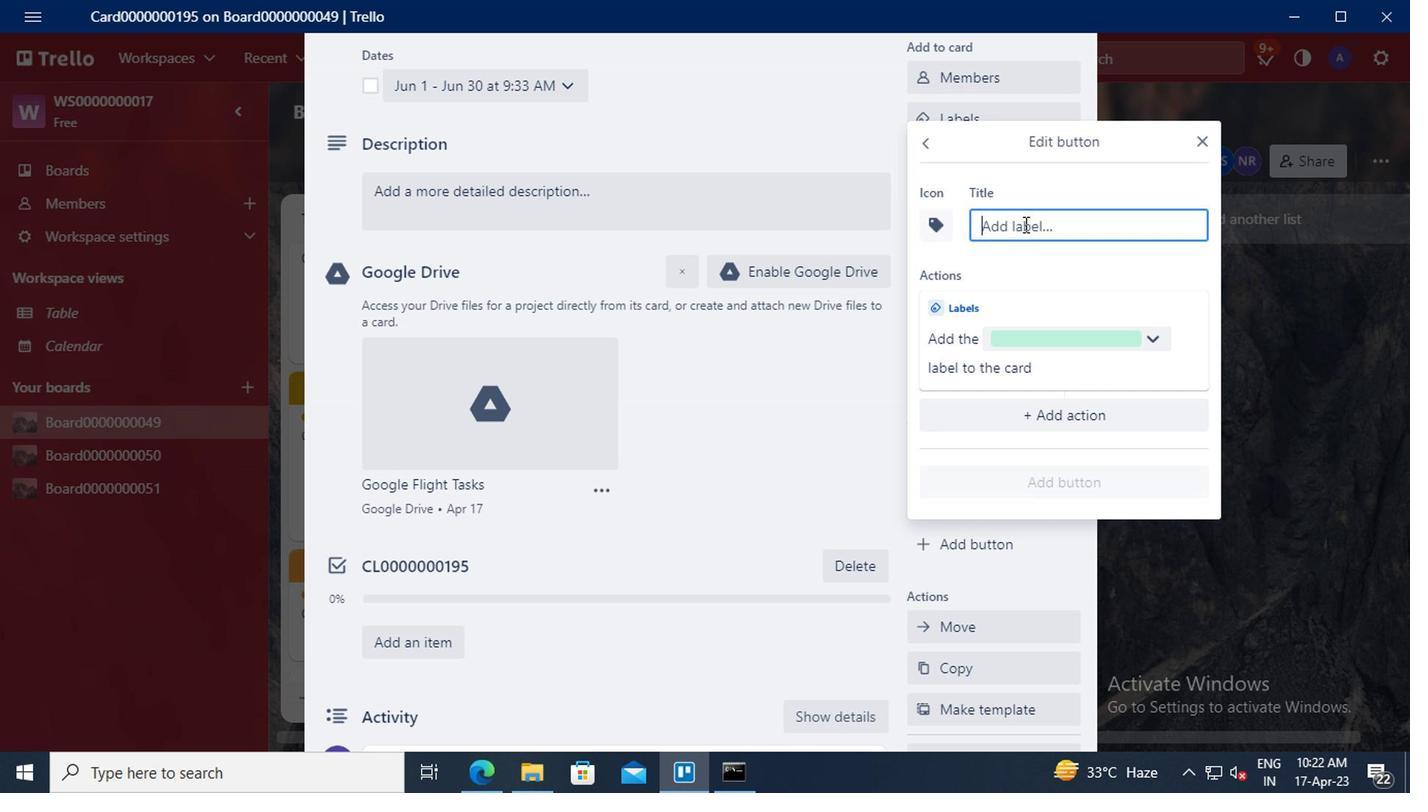
Action: Key pressed <Key.shift>TITLE0000000195
Screenshot: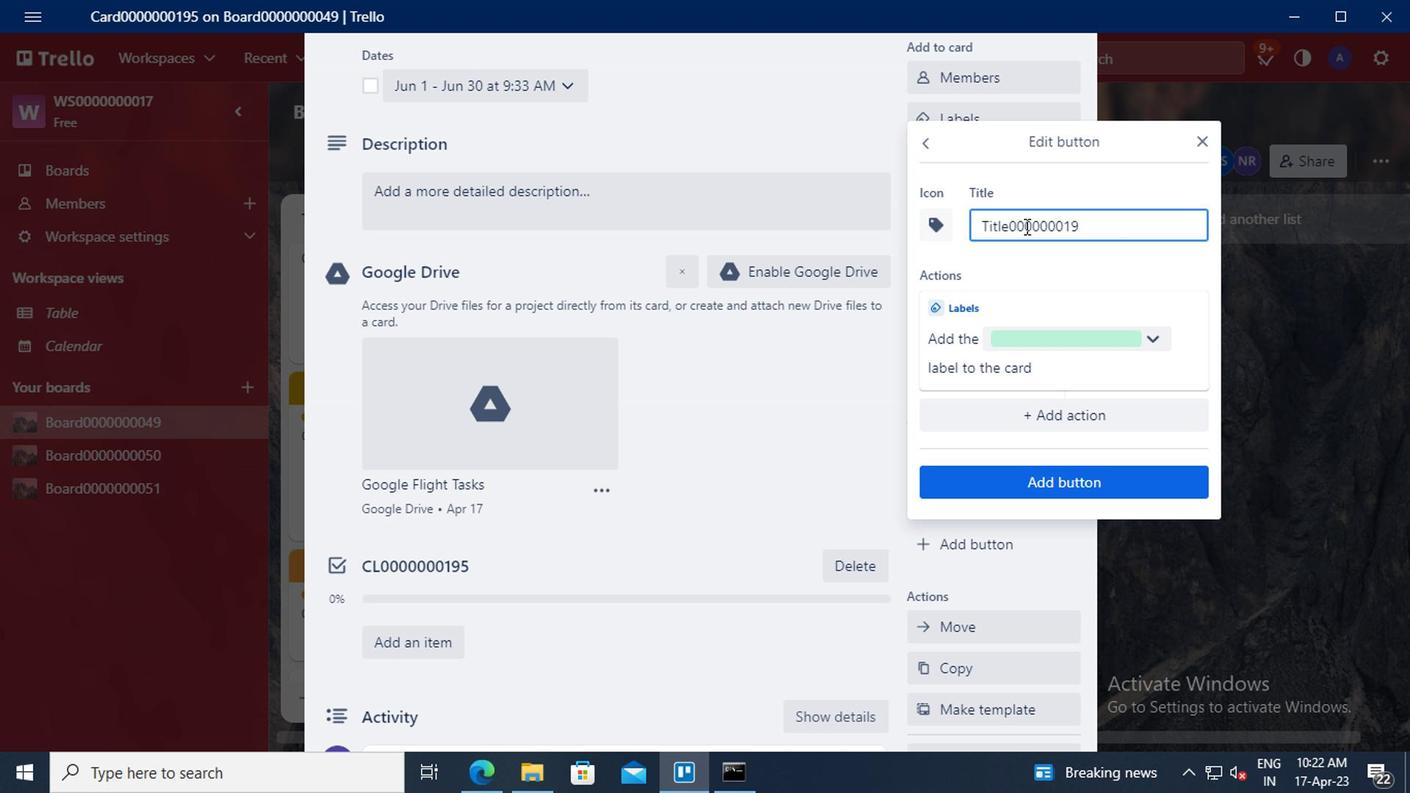 
Action: Mouse moved to (1032, 475)
Screenshot: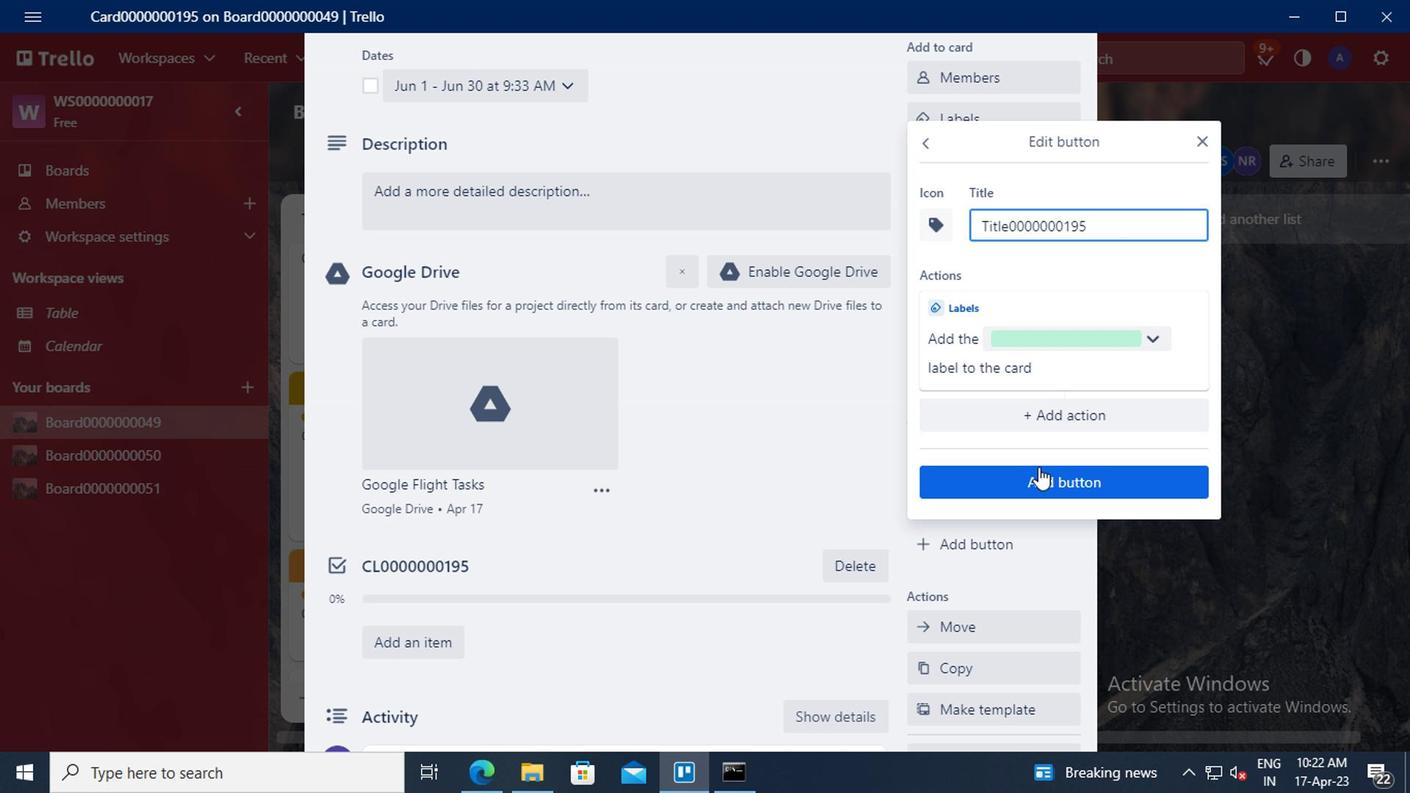 
Action: Mouse pressed left at (1032, 475)
Screenshot: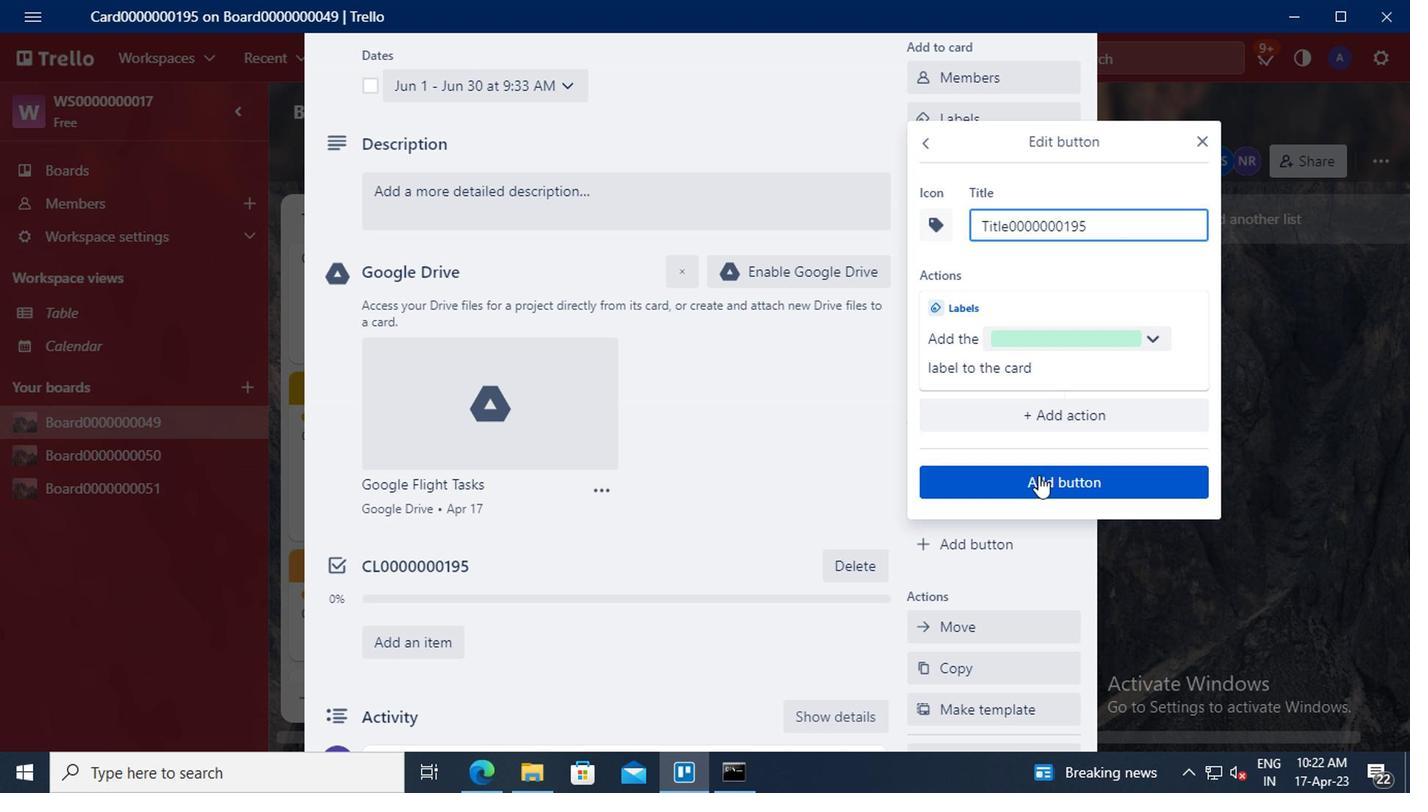 
Action: Mouse moved to (423, 202)
Screenshot: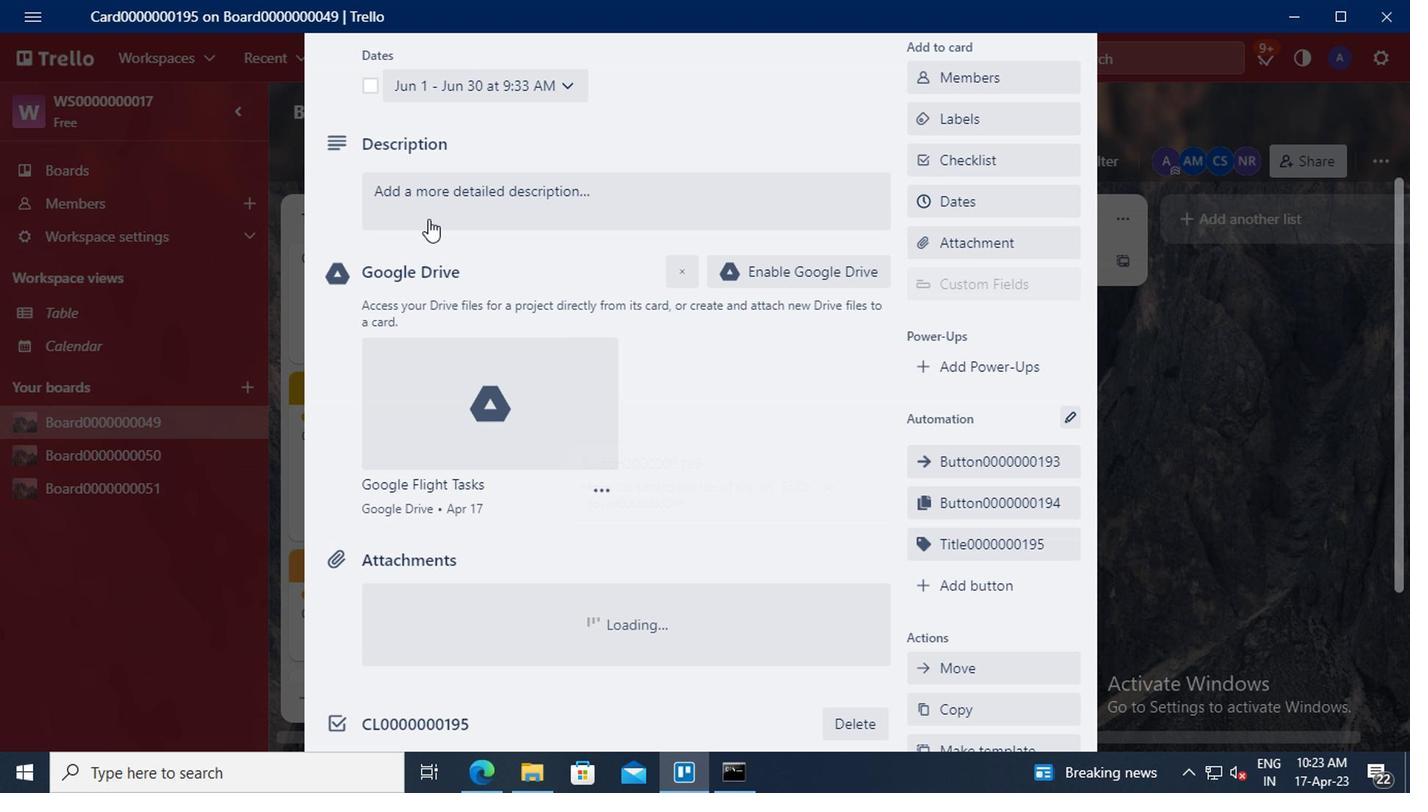 
Action: Mouse pressed left at (423, 202)
Screenshot: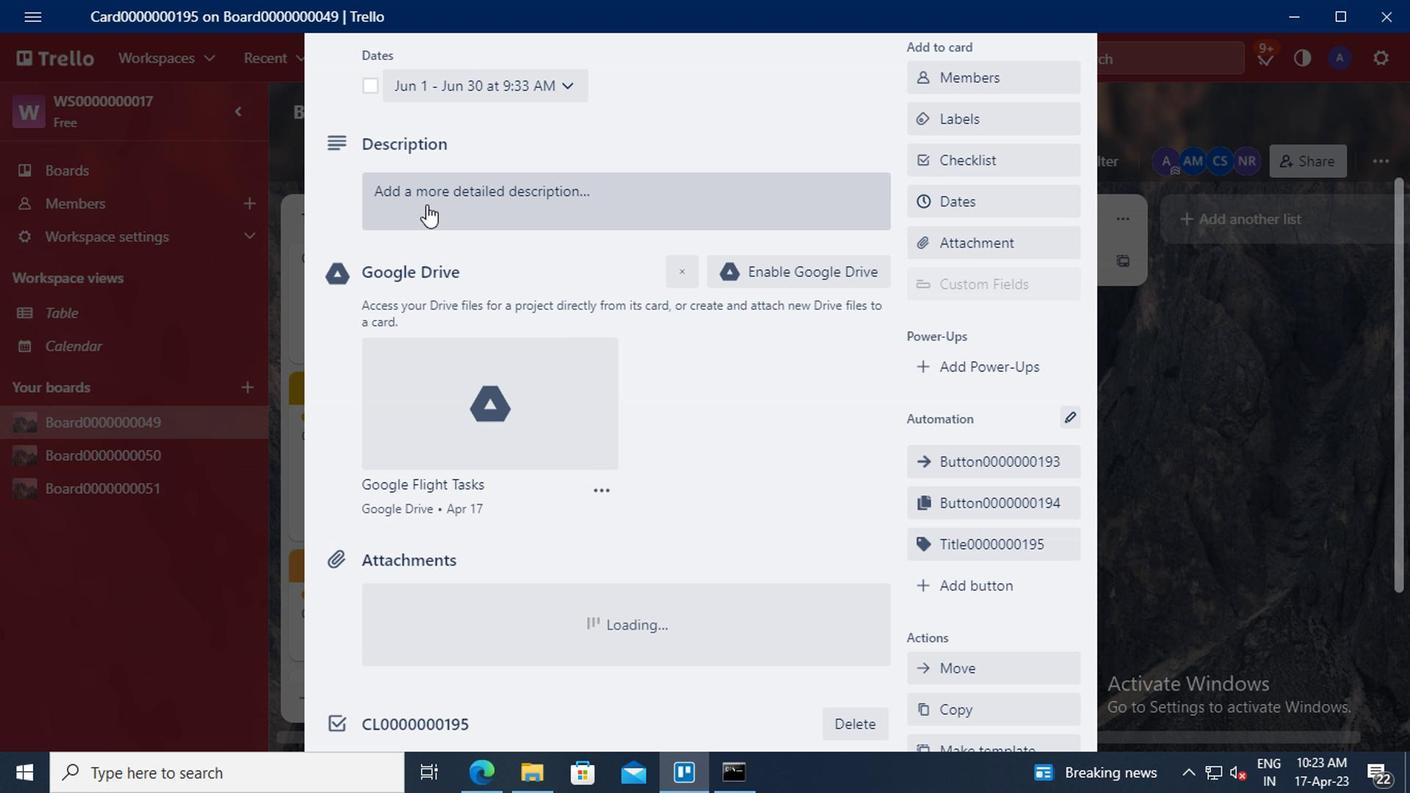 
Action: Mouse moved to (402, 263)
Screenshot: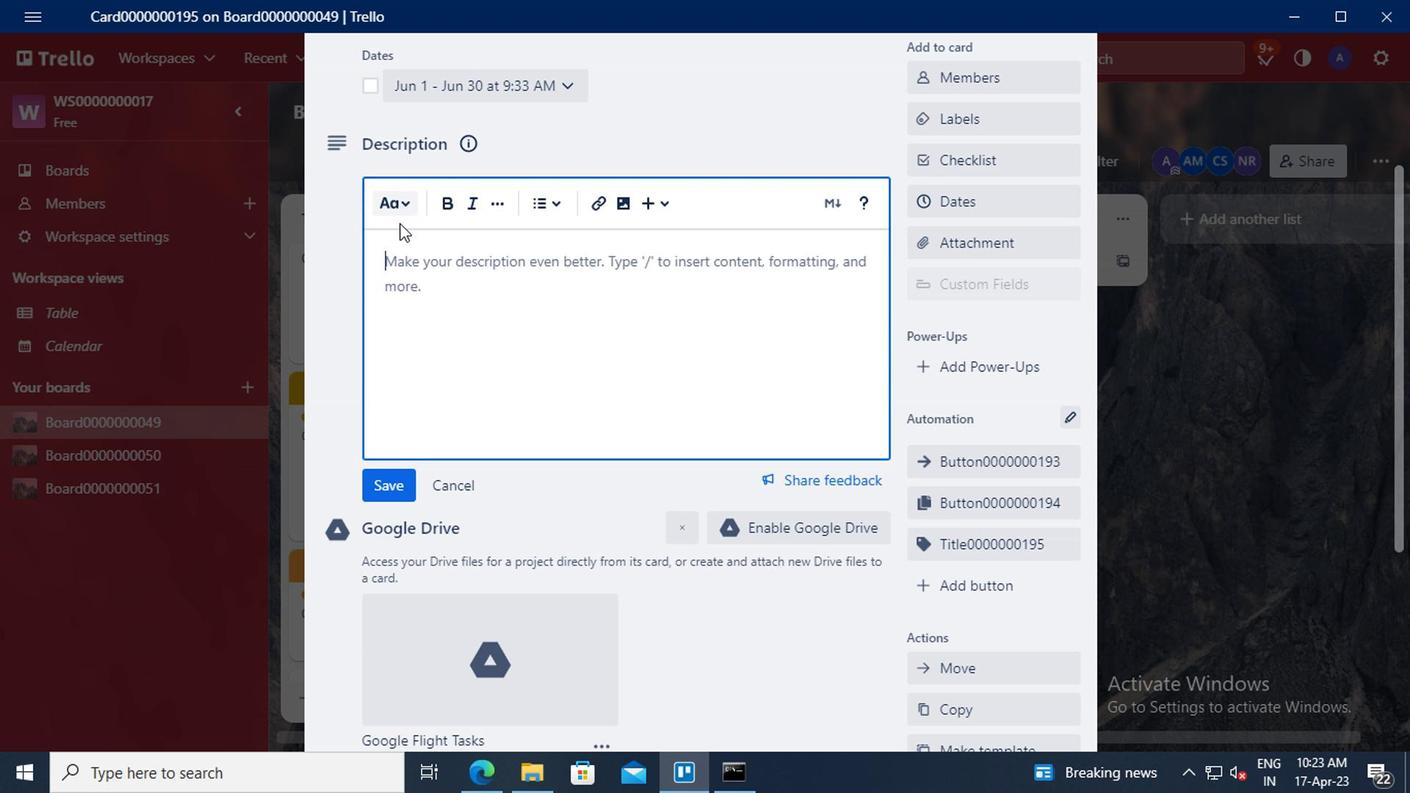 
Action: Mouse pressed left at (402, 263)
Screenshot: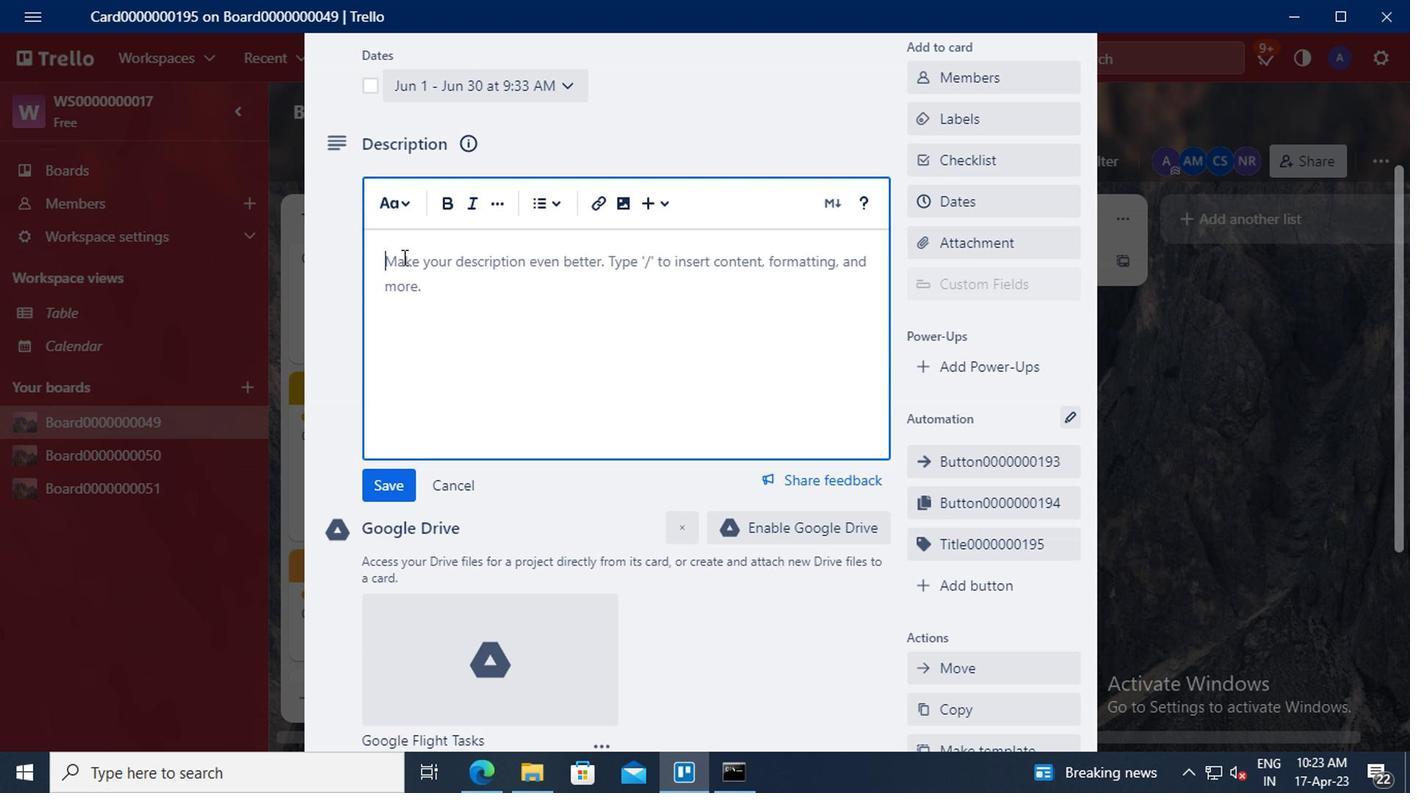 
Action: Key pressed <Key.shift>DS0000000195
Screenshot: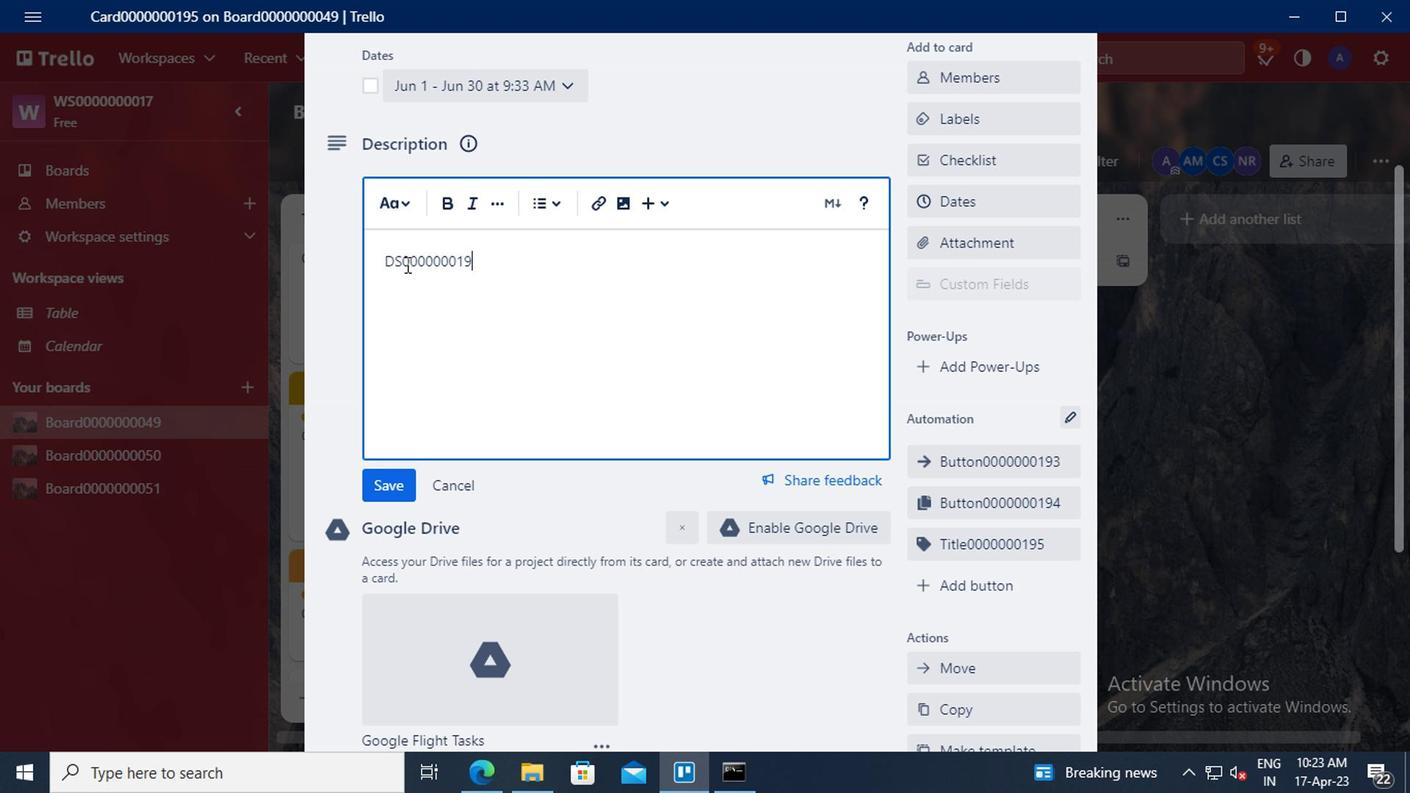 
Action: Mouse moved to (391, 476)
Screenshot: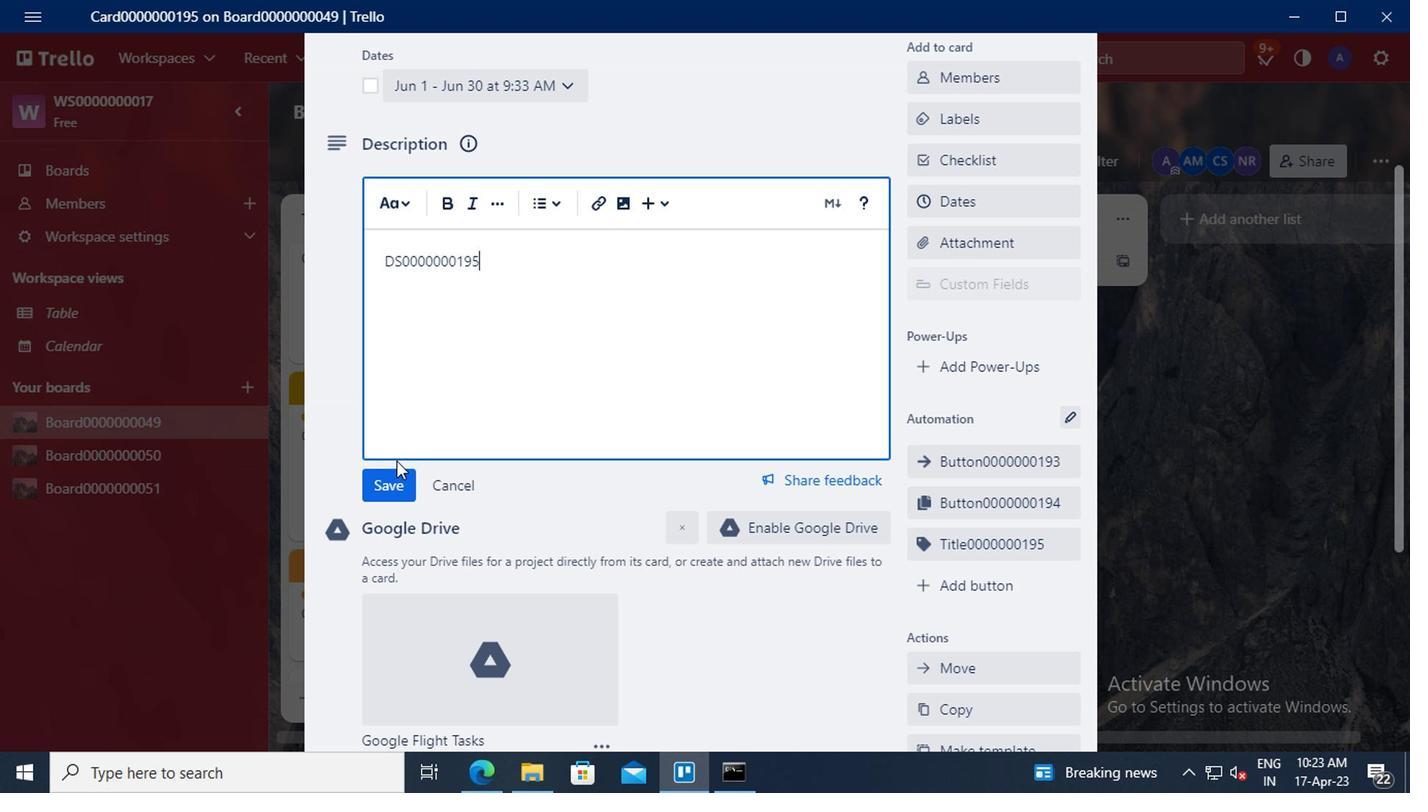 
Action: Mouse pressed left at (391, 476)
Screenshot: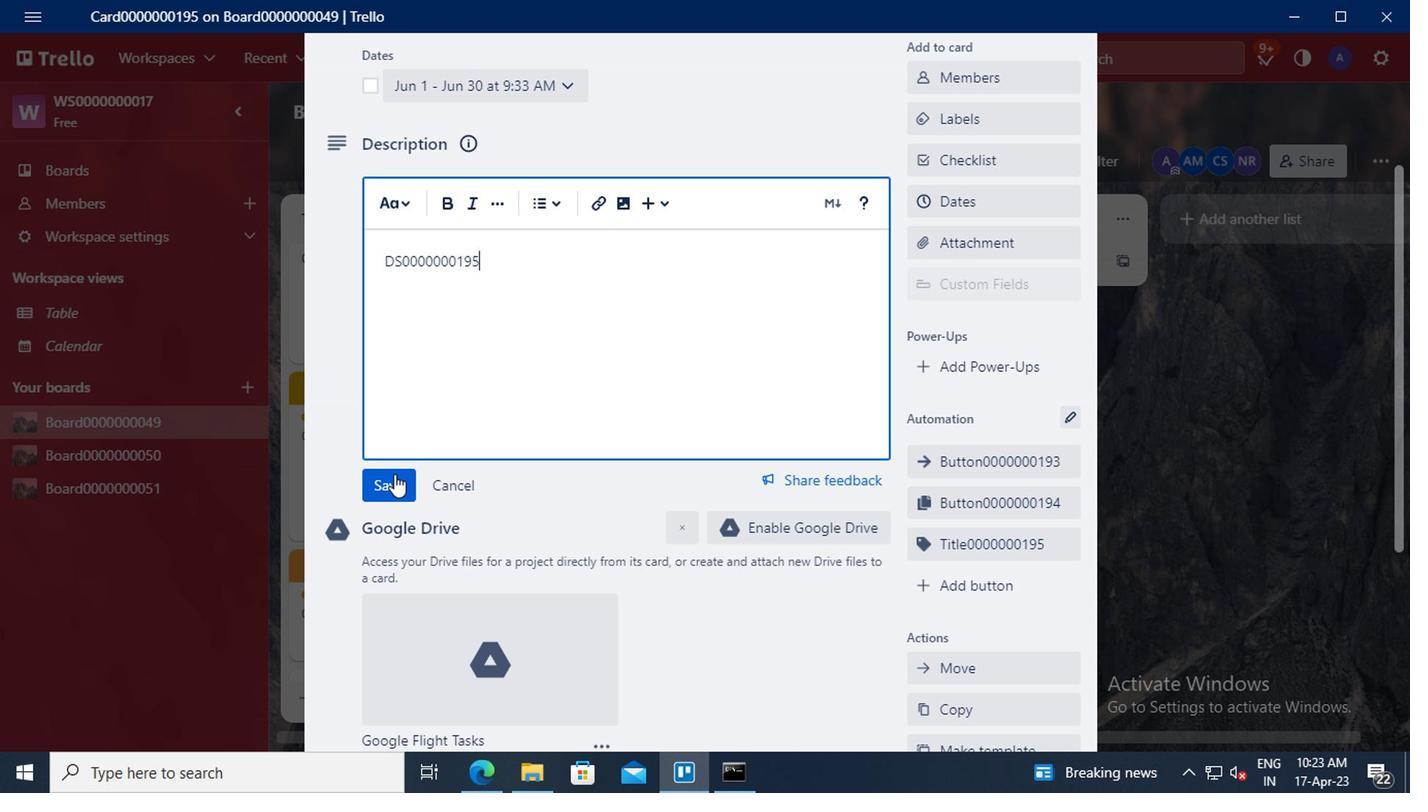 
Action: Mouse scrolled (391, 475) with delta (0, -1)
Screenshot: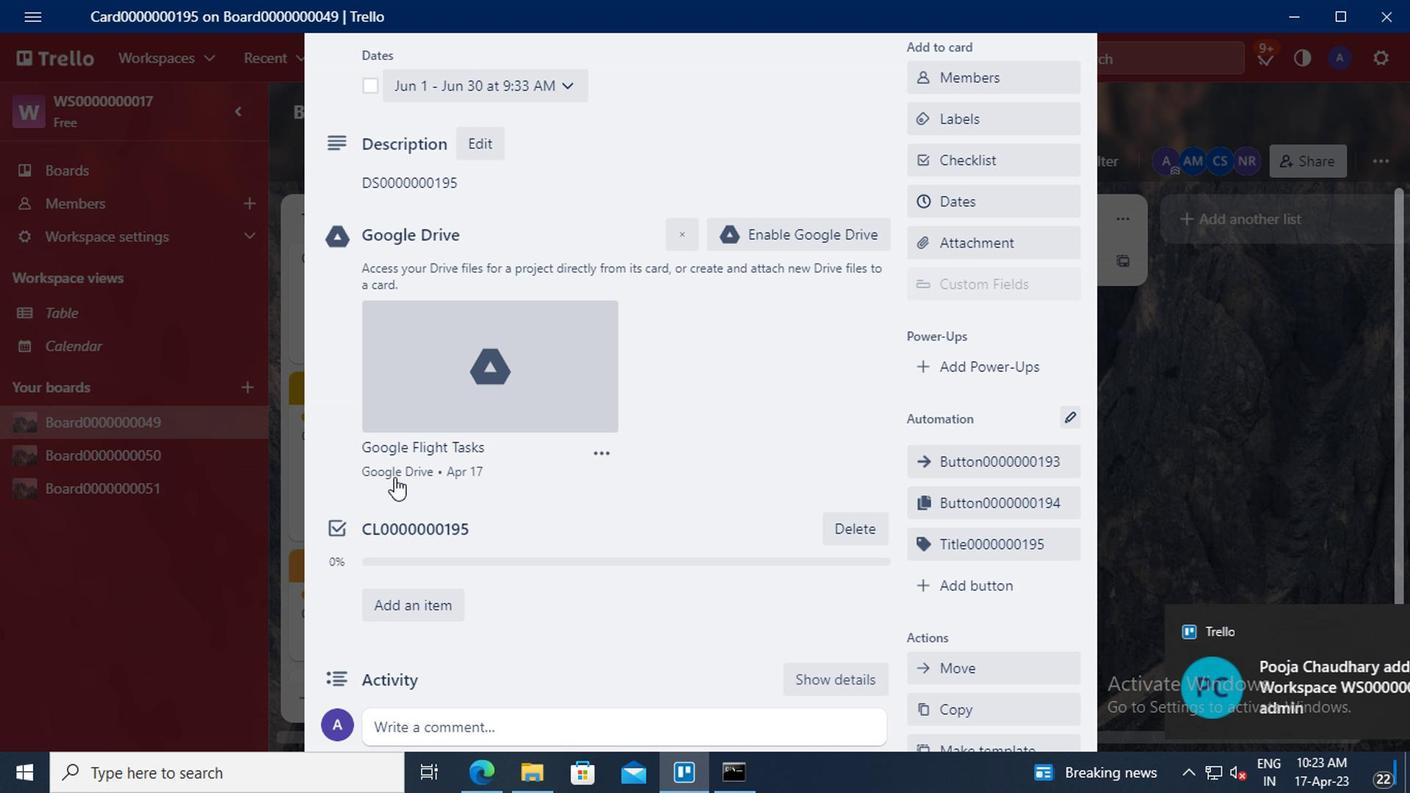 
Action: Mouse scrolled (391, 475) with delta (0, -1)
Screenshot: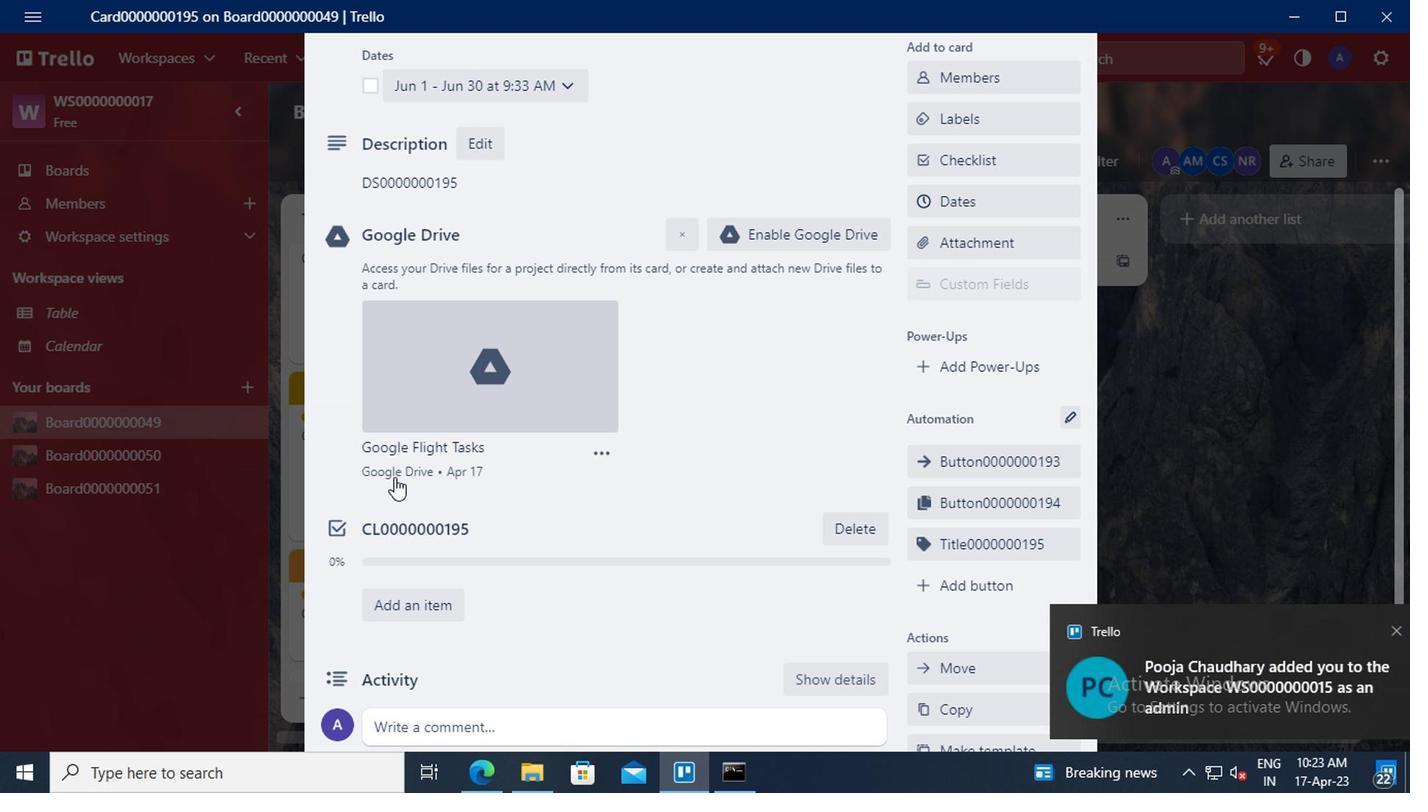 
Action: Mouse scrolled (391, 475) with delta (0, -1)
Screenshot: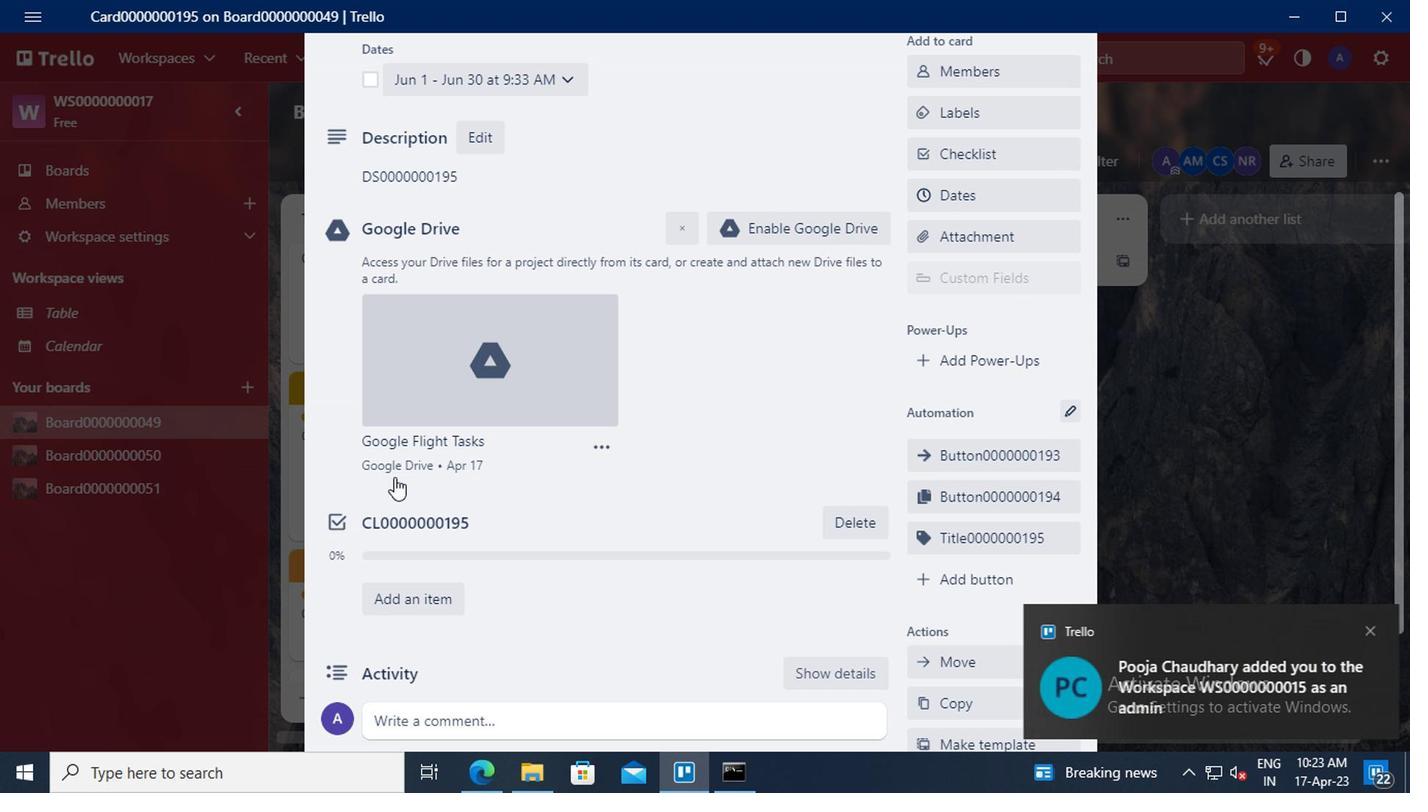 
Action: Mouse moved to (413, 506)
Screenshot: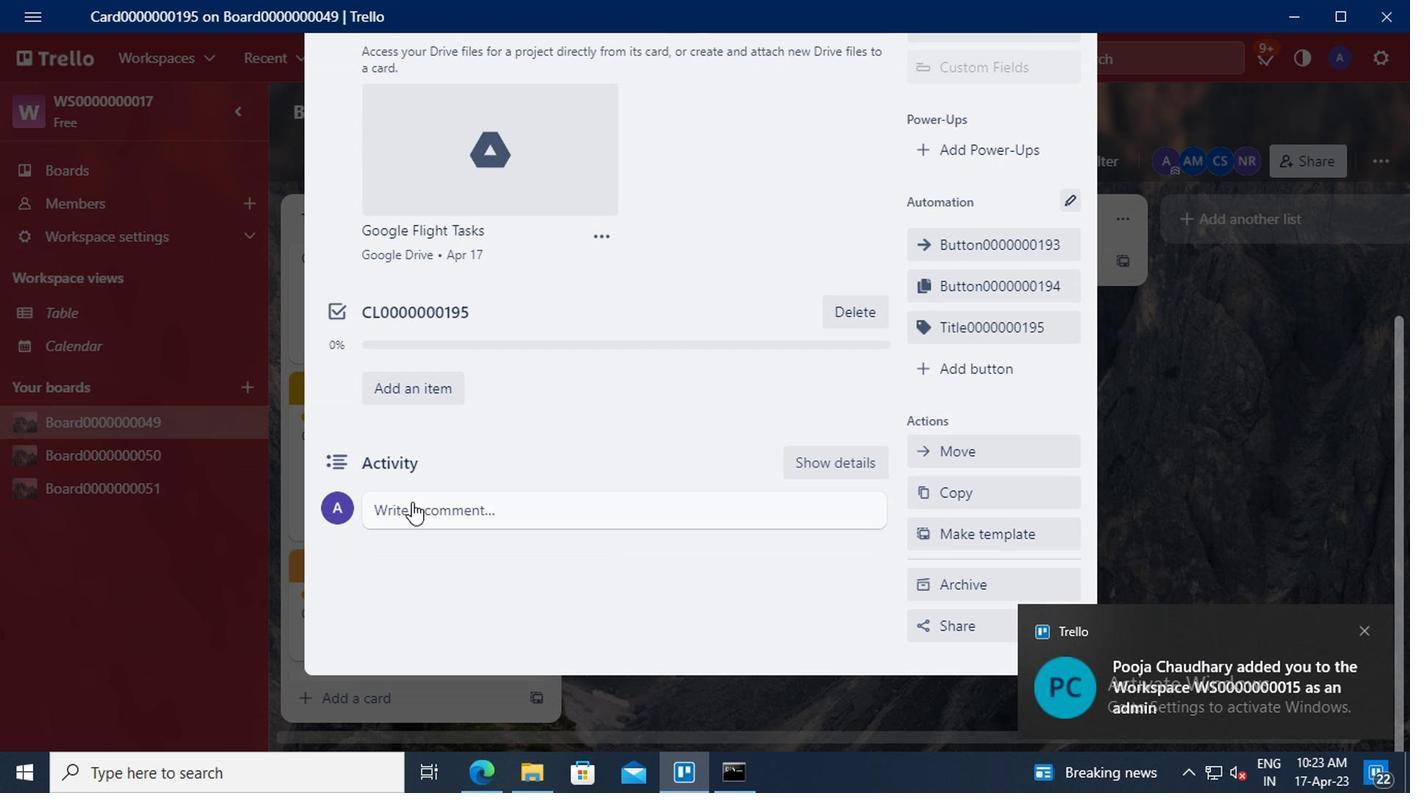 
Action: Mouse pressed left at (413, 506)
Screenshot: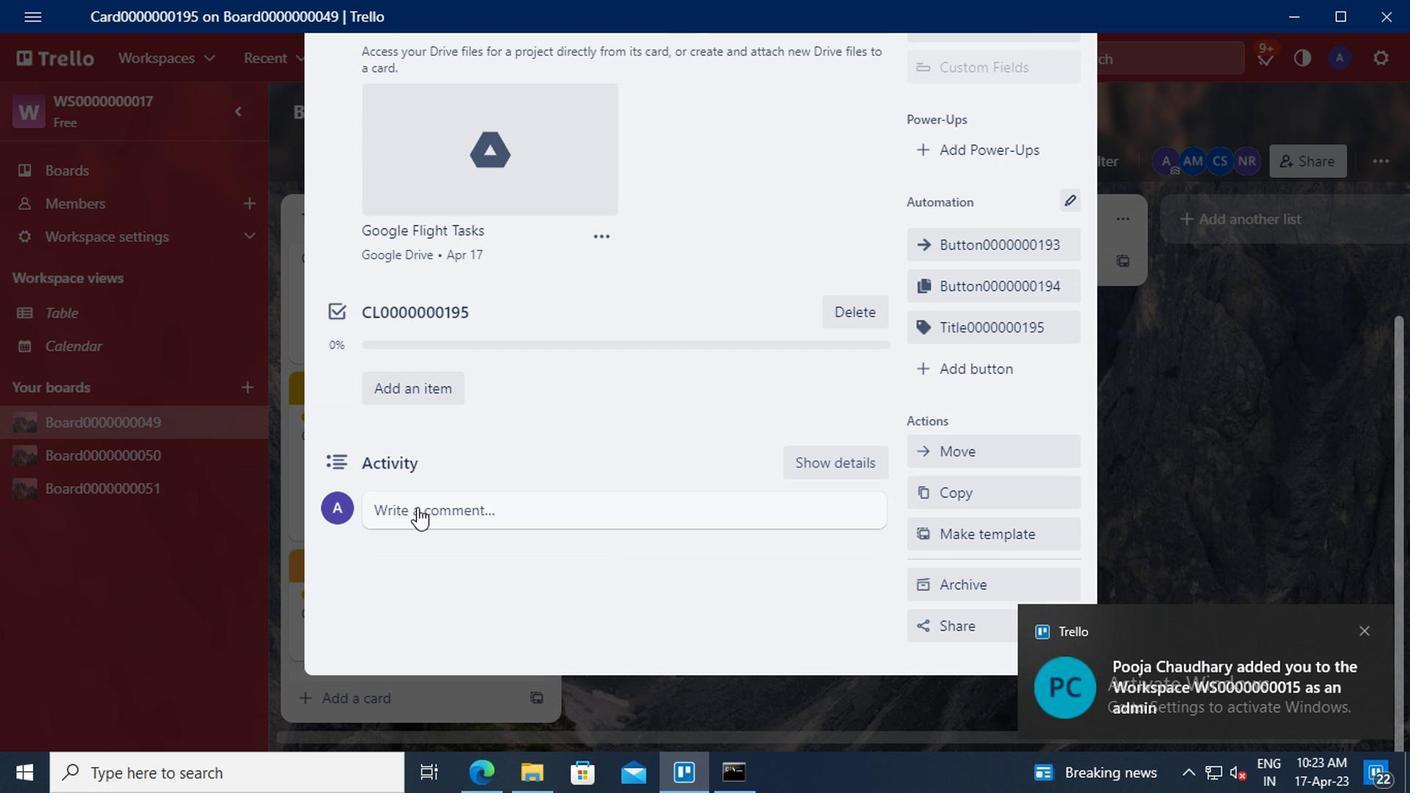 
Action: Key pressed <Key.shift>CM0000000195
Screenshot: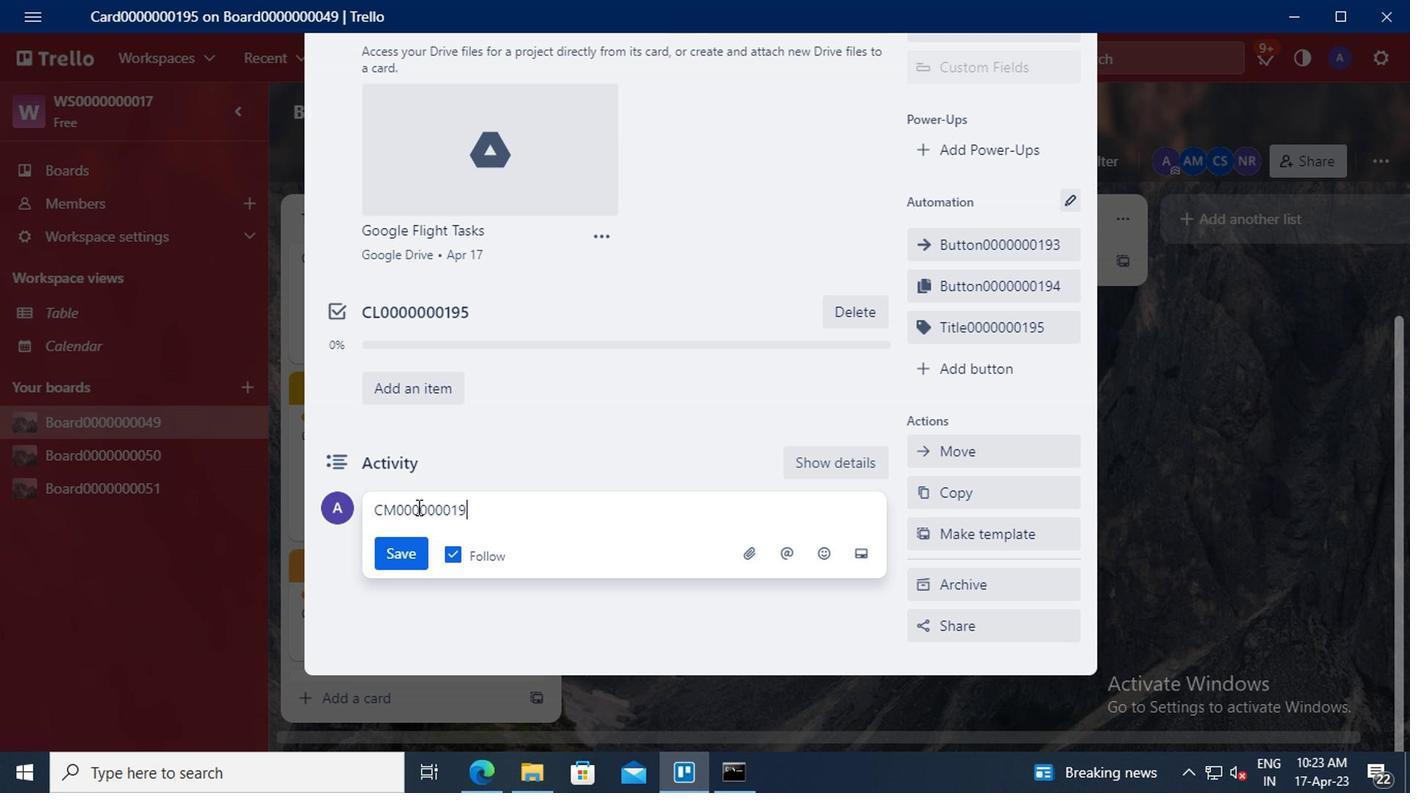 
Action: Mouse moved to (412, 560)
Screenshot: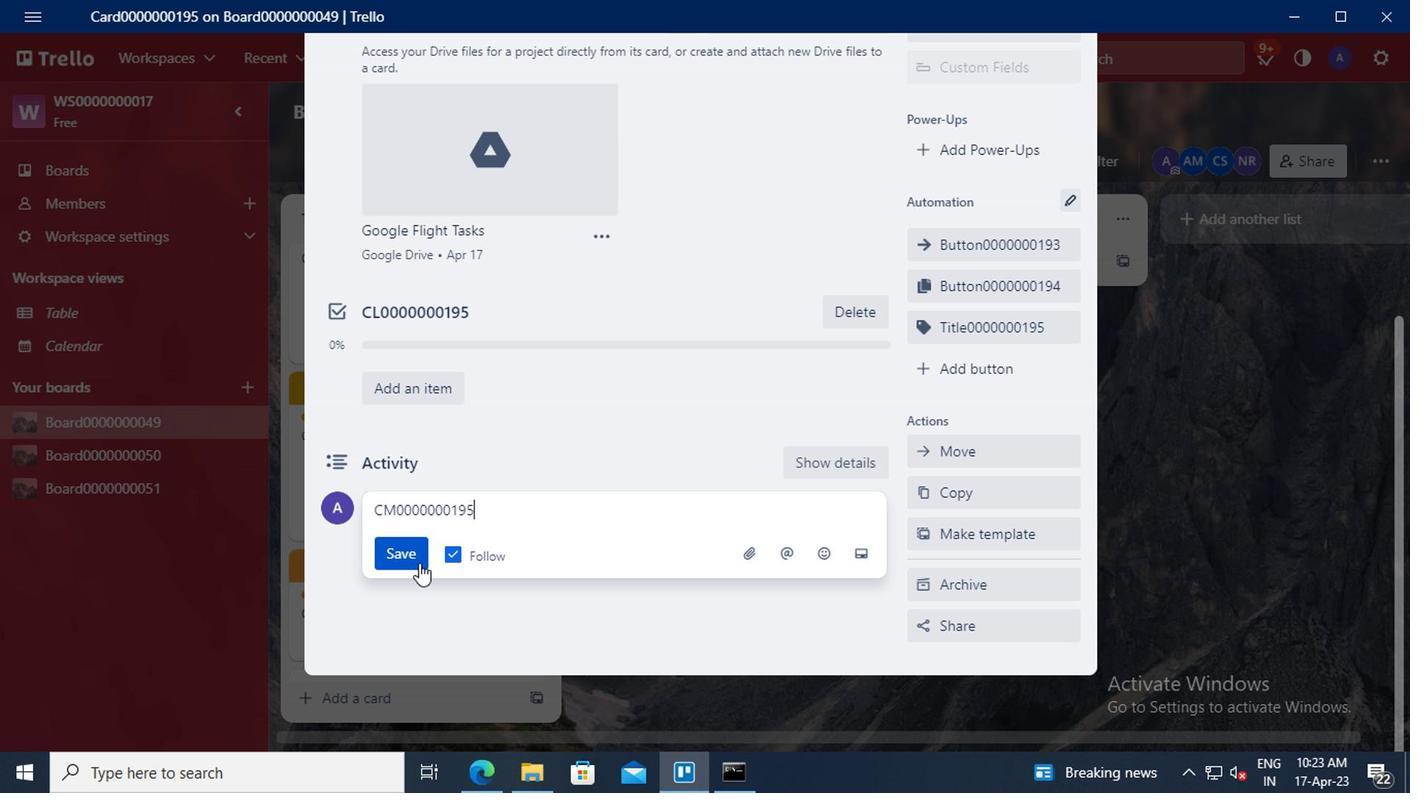 
Action: Mouse pressed left at (412, 560)
Screenshot: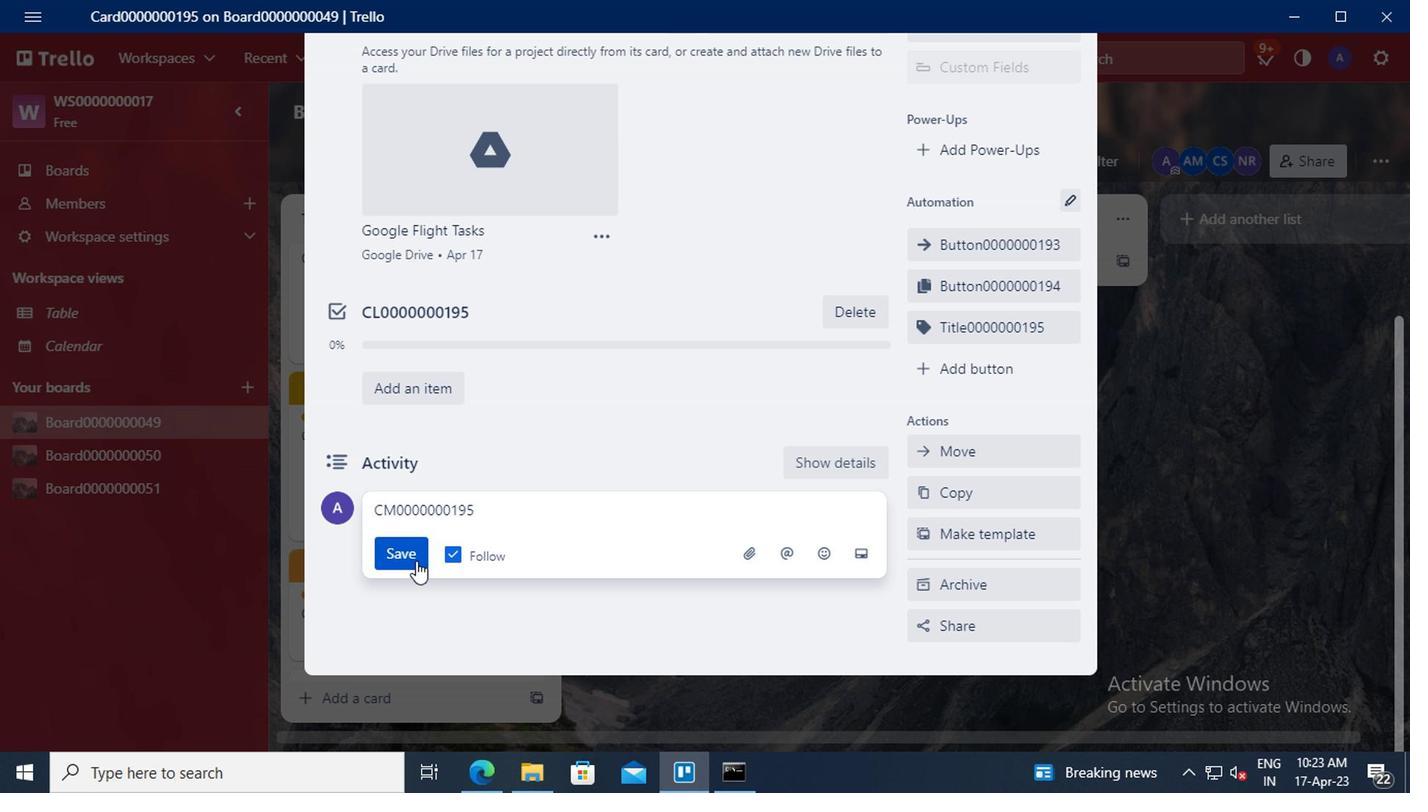 
Action: Mouse moved to (410, 560)
Screenshot: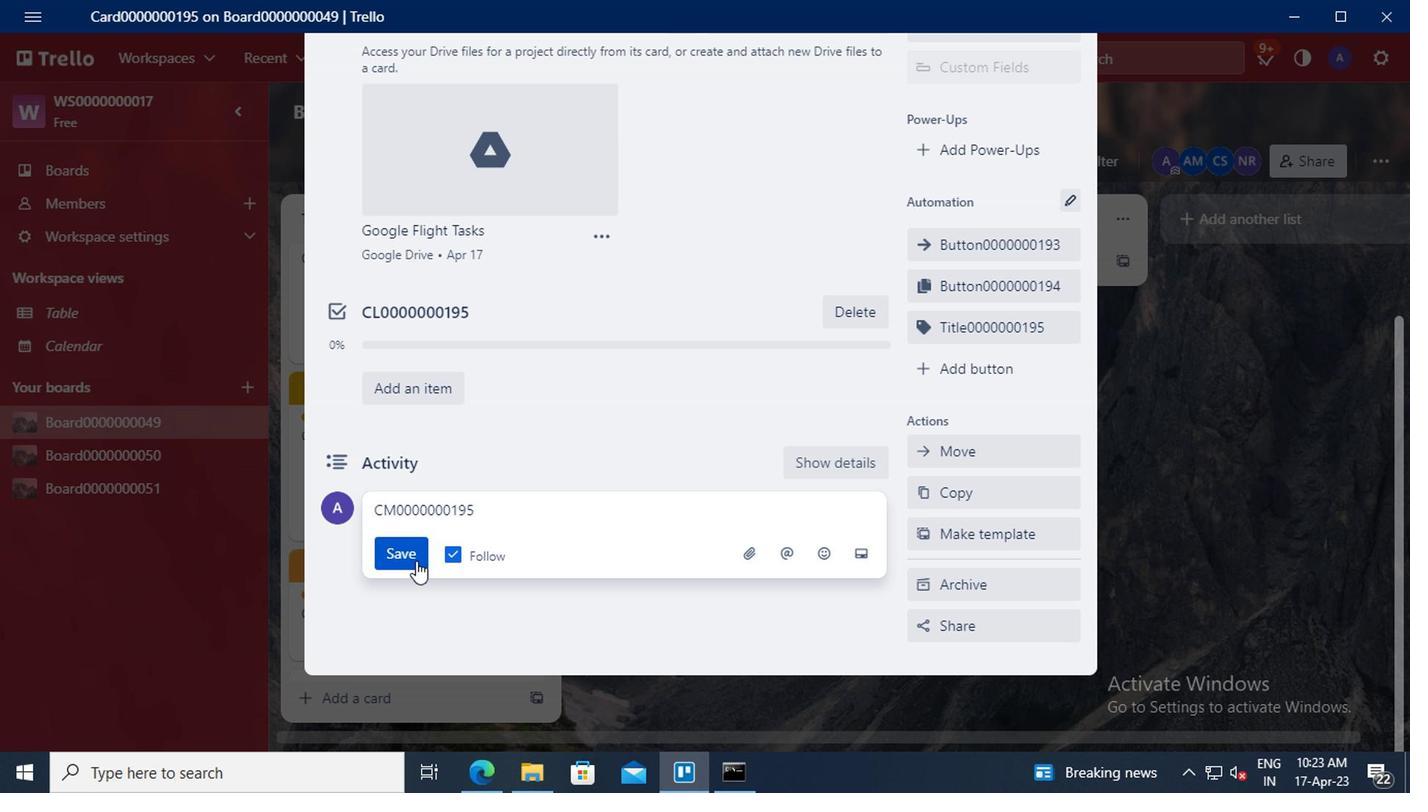 
